Task: Search one way flight ticket for 1 adult, 5 children, 2 infants in seat and 1 infant on lap in first from Sheridan: Sheridan County Airport to Raleigh: Raleigh-durham International Airport on 8-5-2023. Stops: Non-stop only. Number of bags: 1 checked bag. Price is upto 97000. Outbound departure time preference is 4:30.
Action: Mouse moved to (333, 289)
Screenshot: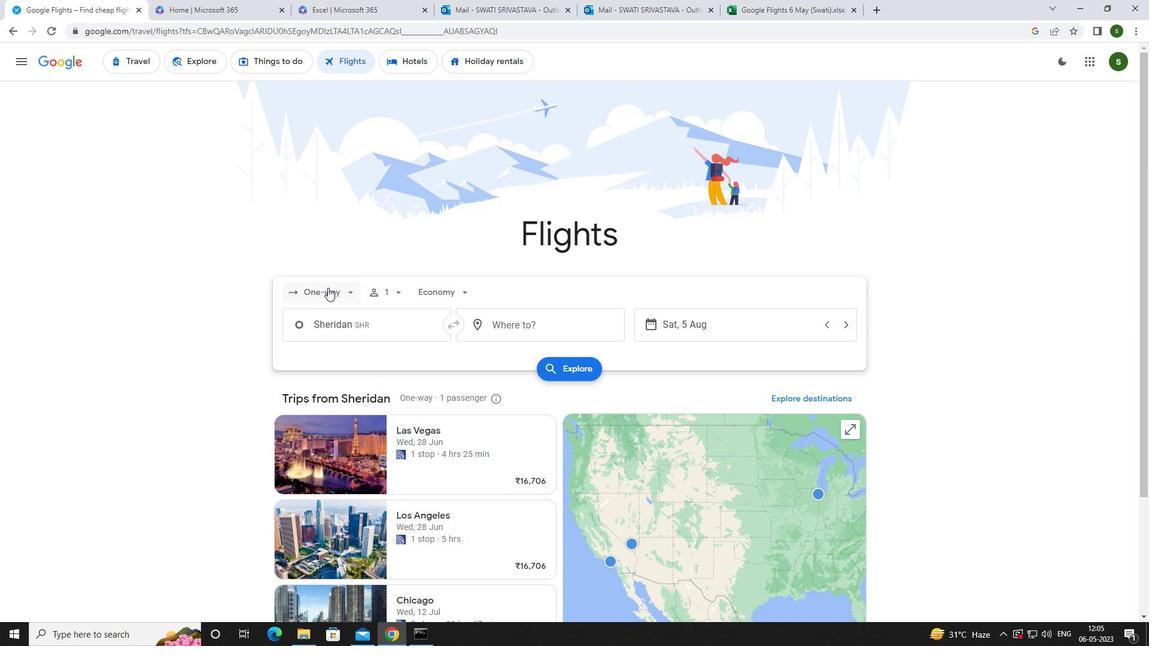
Action: Mouse pressed left at (333, 289)
Screenshot: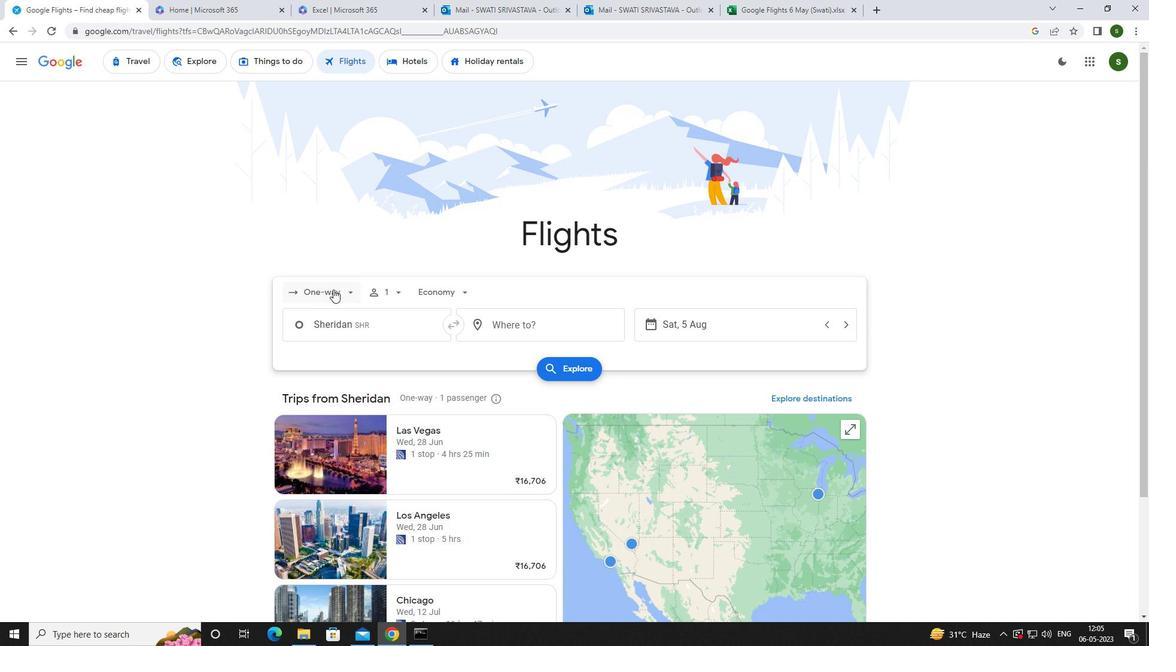 
Action: Mouse moved to (345, 340)
Screenshot: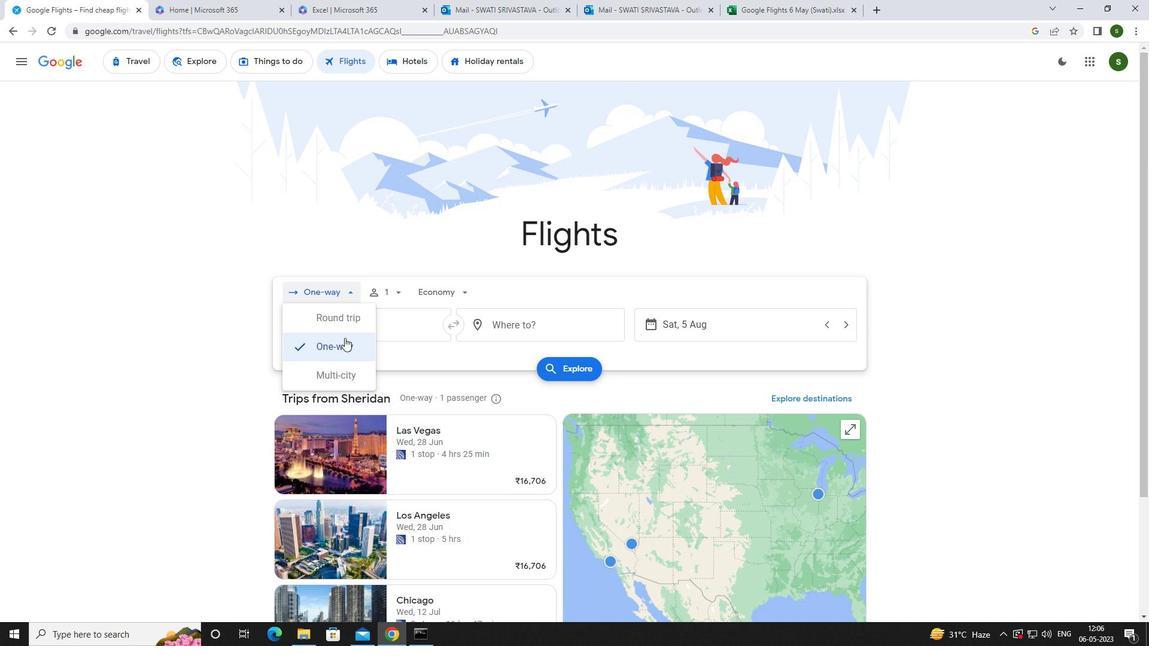 
Action: Mouse pressed left at (345, 340)
Screenshot: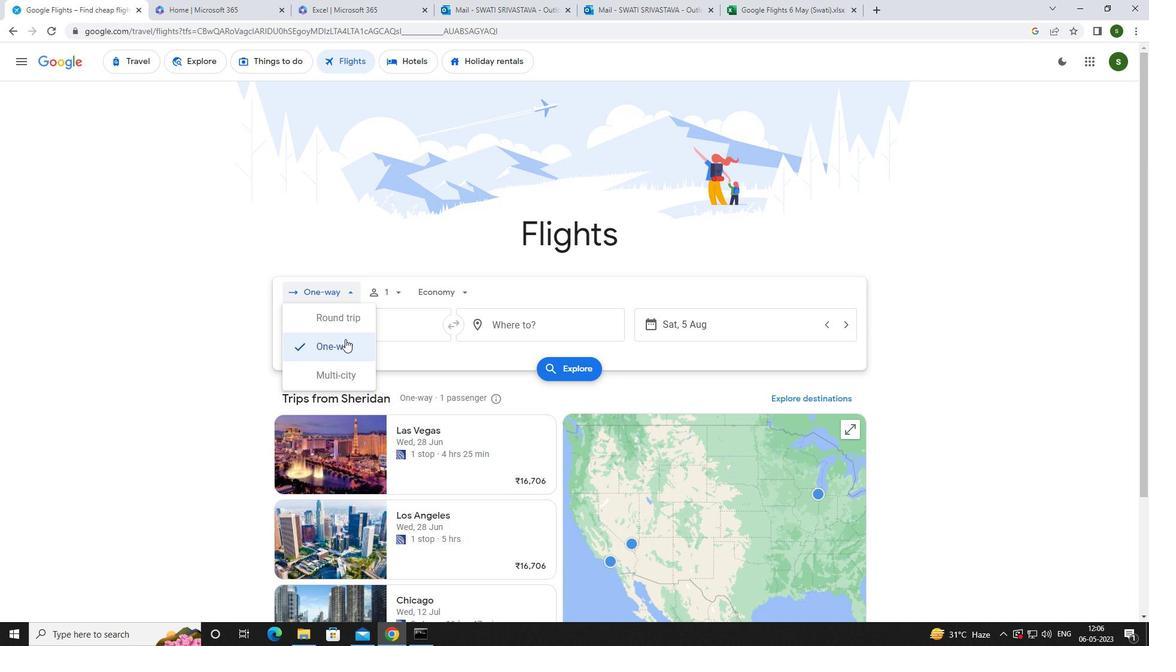 
Action: Mouse moved to (389, 291)
Screenshot: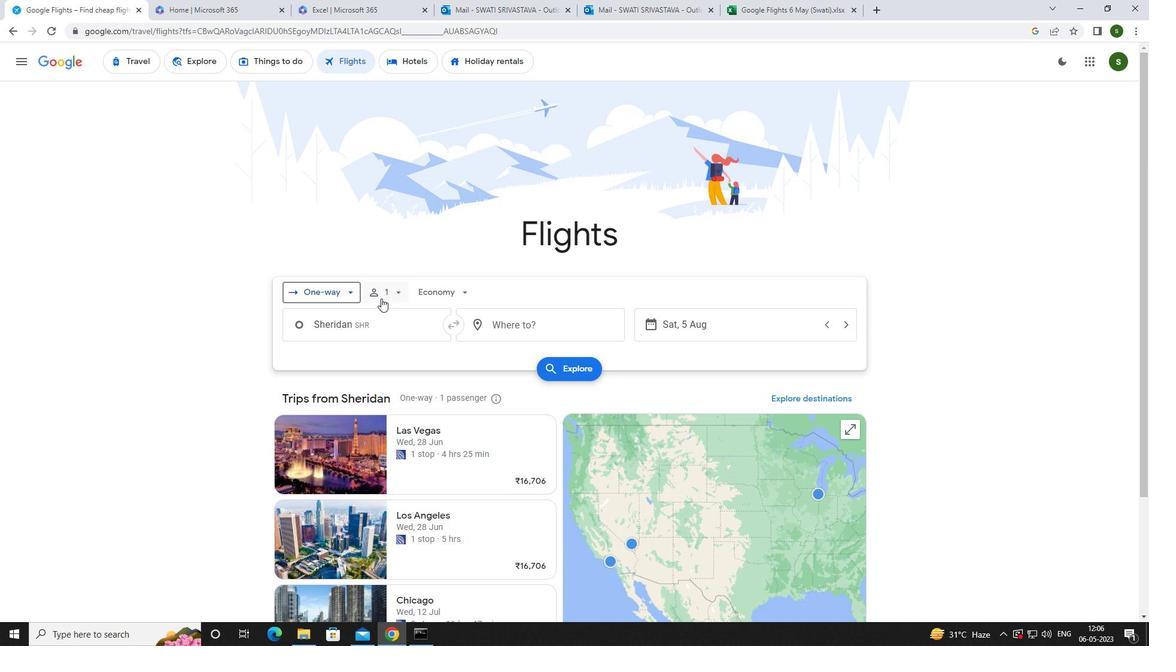 
Action: Mouse pressed left at (389, 291)
Screenshot: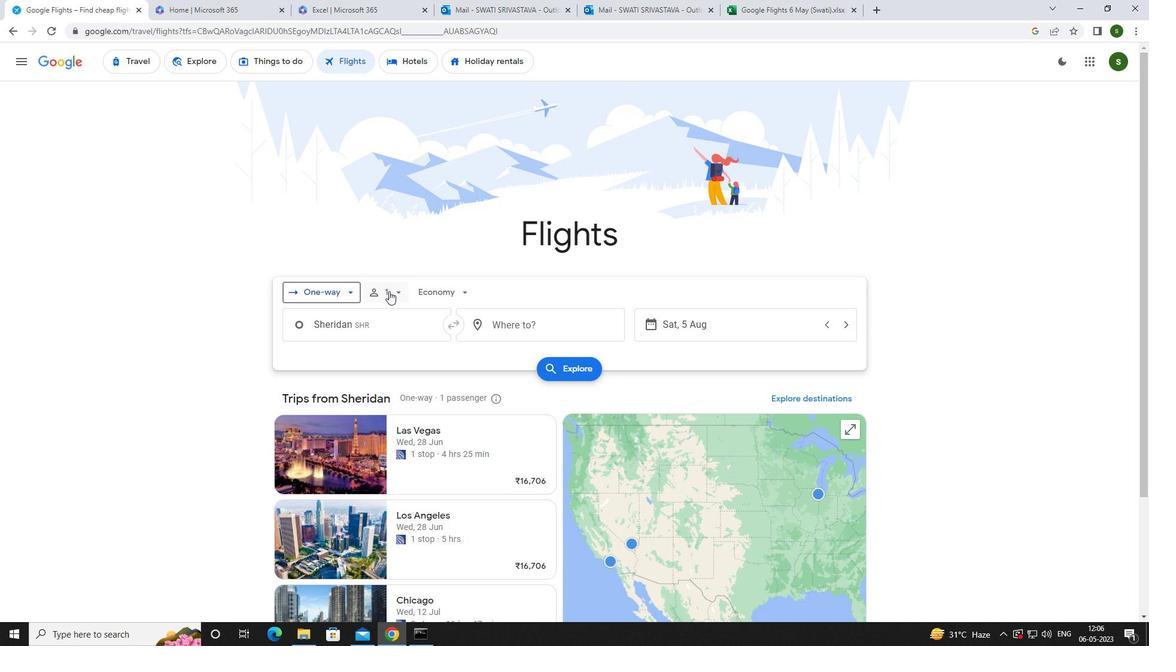 
Action: Mouse moved to (485, 355)
Screenshot: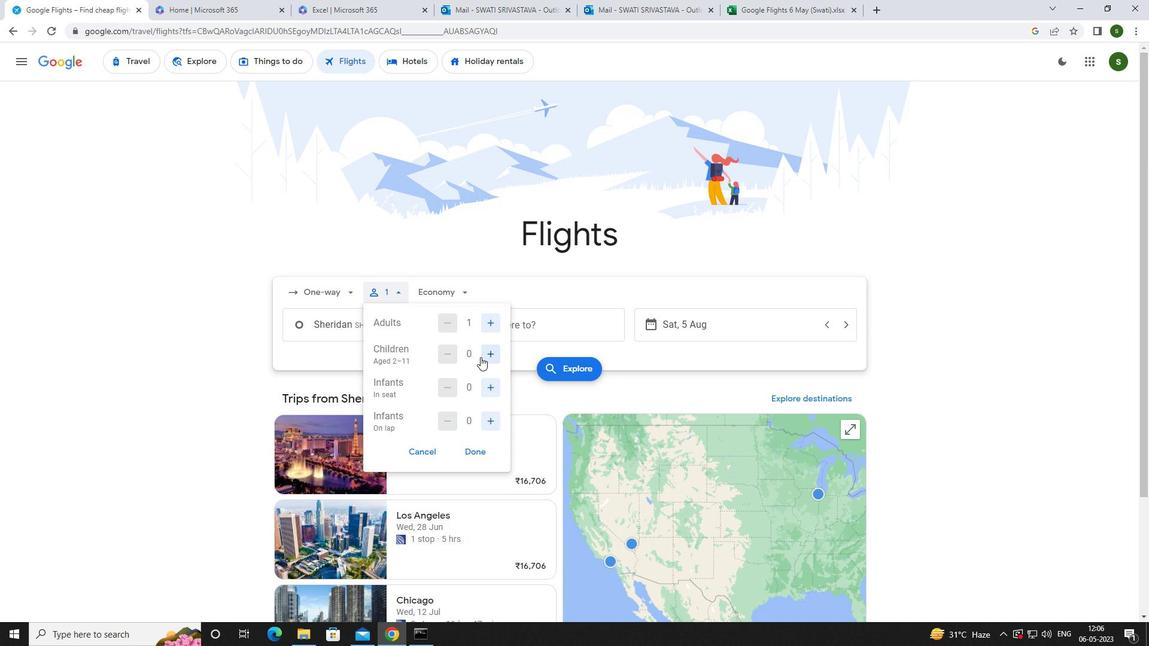 
Action: Mouse pressed left at (485, 355)
Screenshot: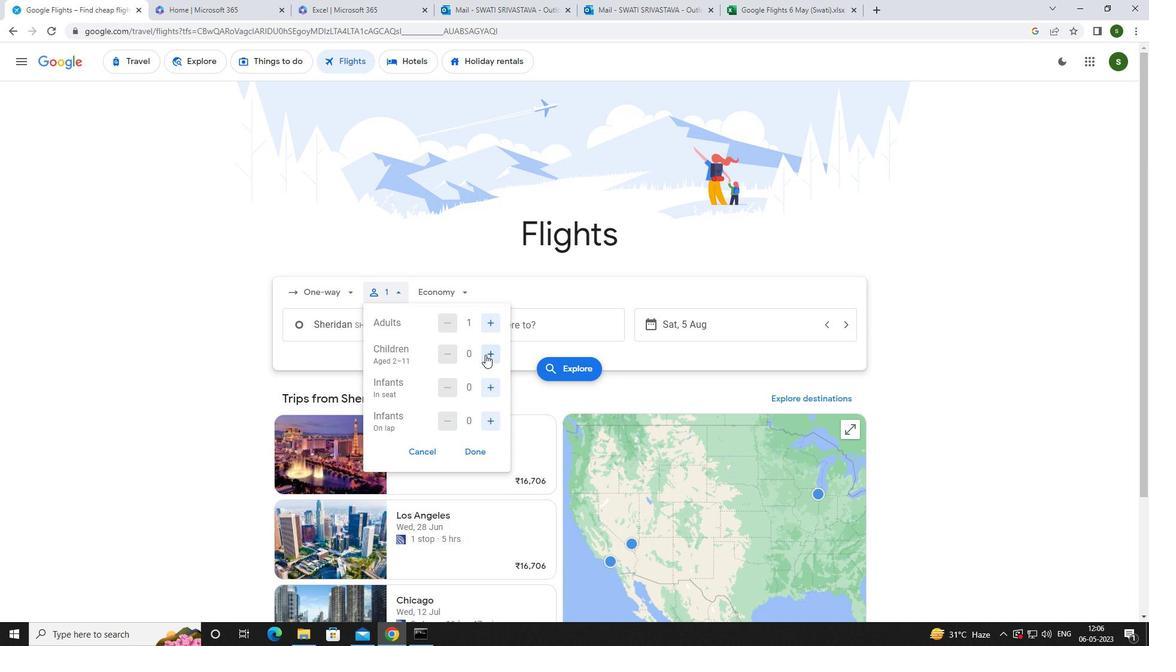 
Action: Mouse pressed left at (485, 355)
Screenshot: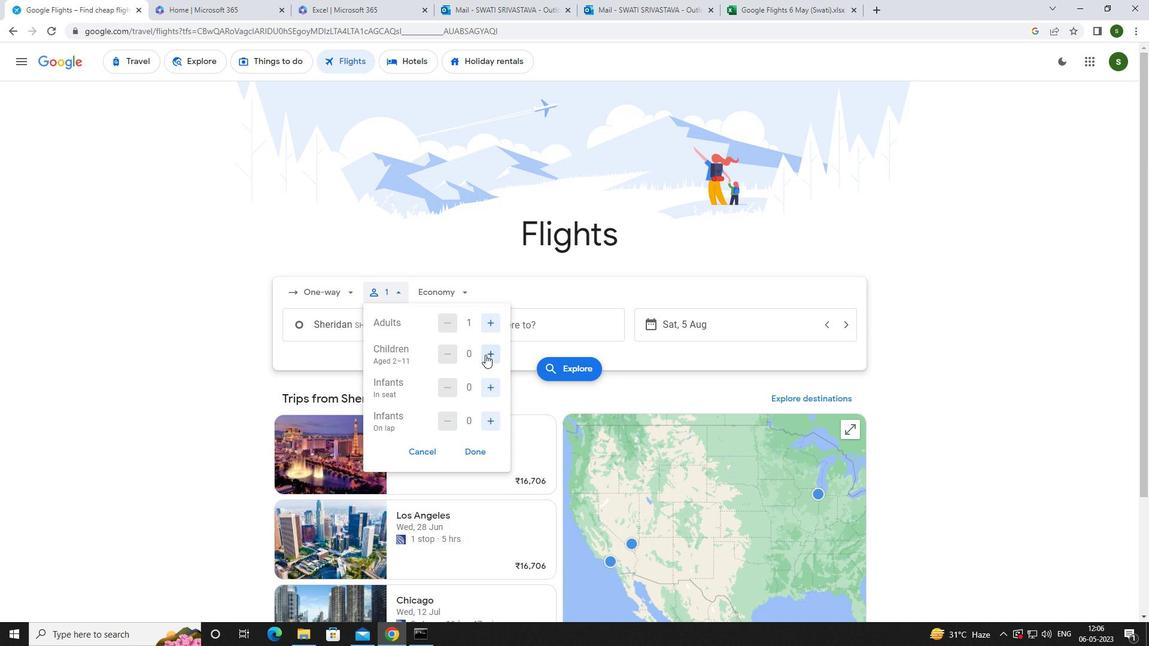 
Action: Mouse pressed left at (485, 355)
Screenshot: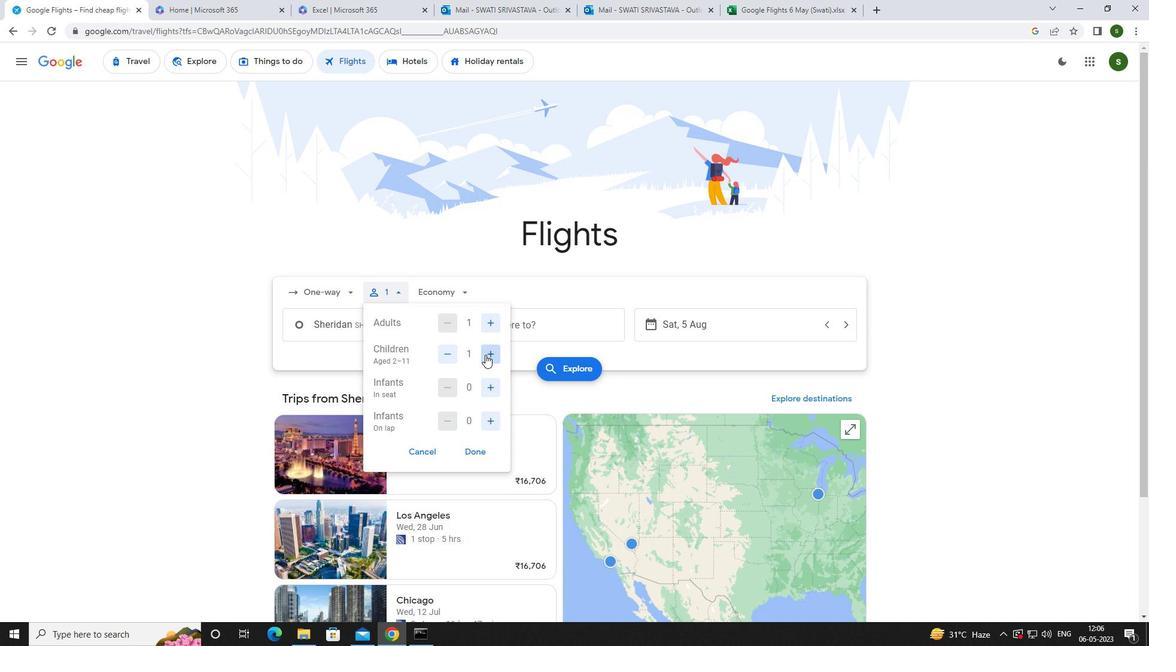 
Action: Mouse pressed left at (485, 355)
Screenshot: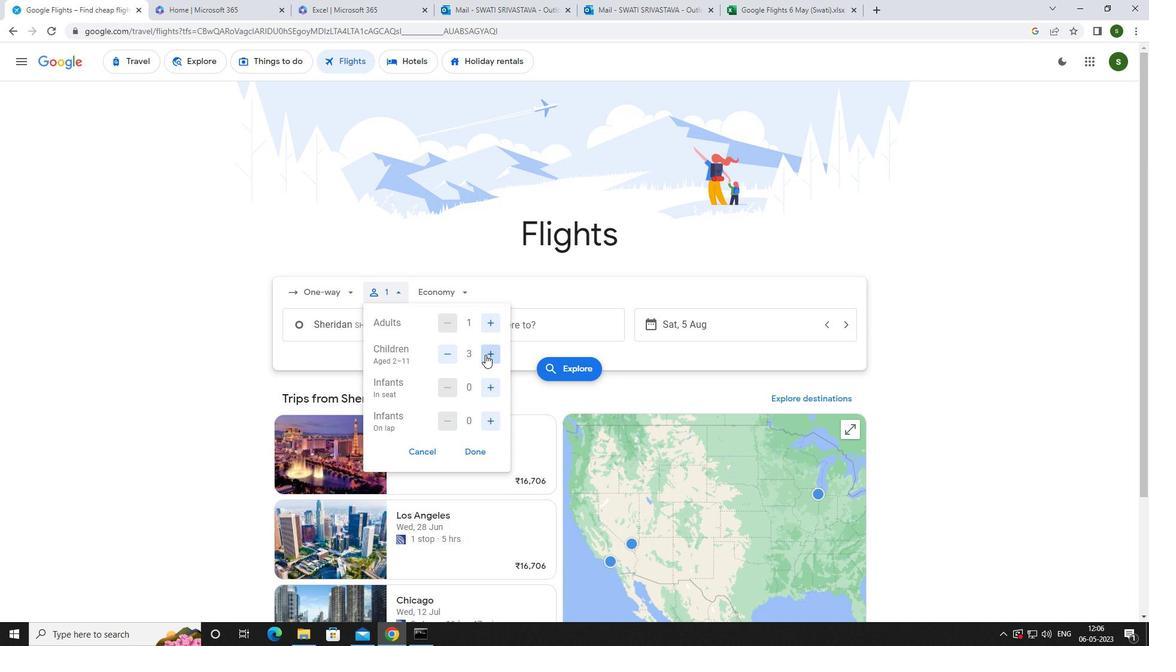
Action: Mouse pressed left at (485, 355)
Screenshot: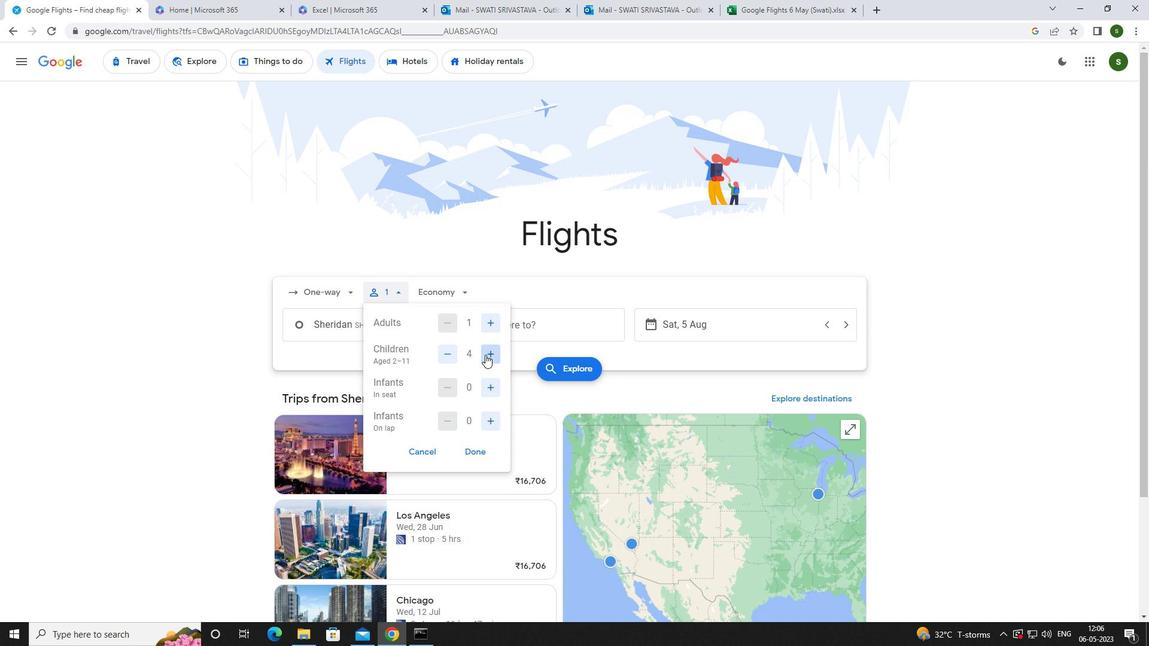 
Action: Mouse moved to (494, 386)
Screenshot: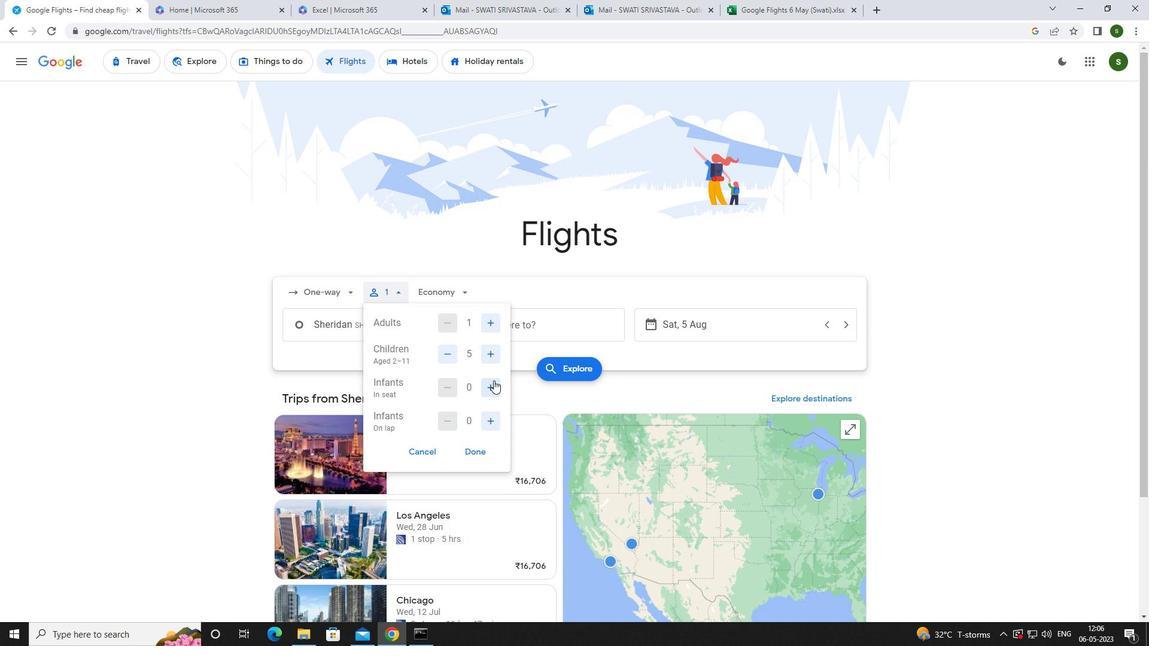 
Action: Mouse pressed left at (494, 386)
Screenshot: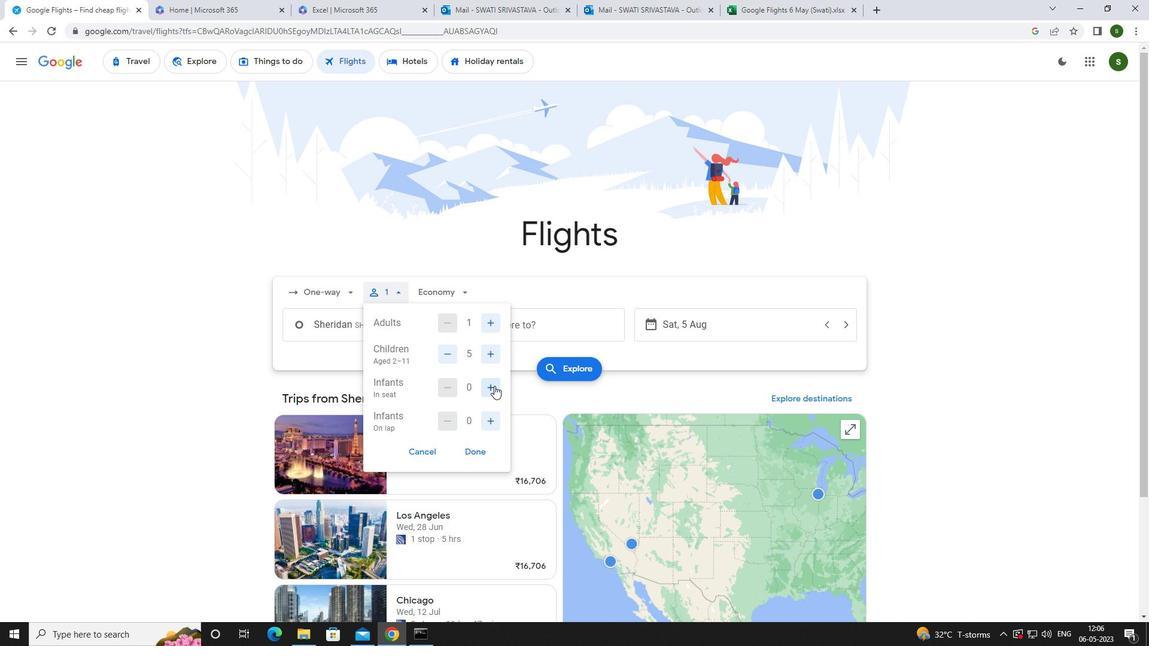 
Action: Mouse moved to (496, 410)
Screenshot: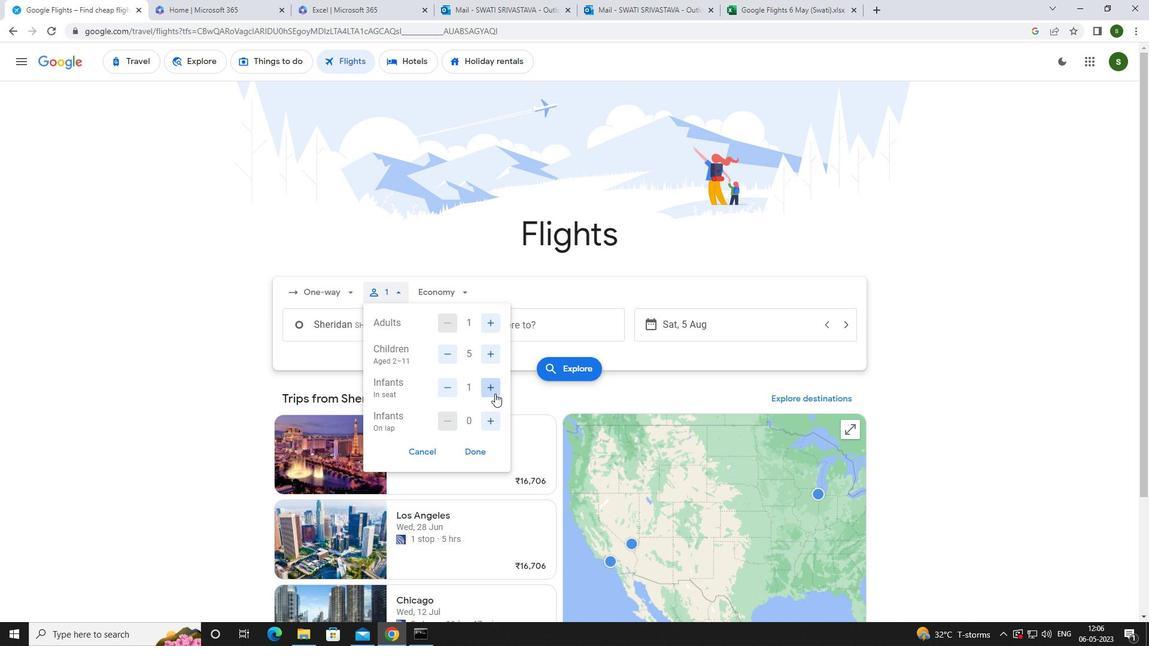 
Action: Mouse pressed left at (496, 410)
Screenshot: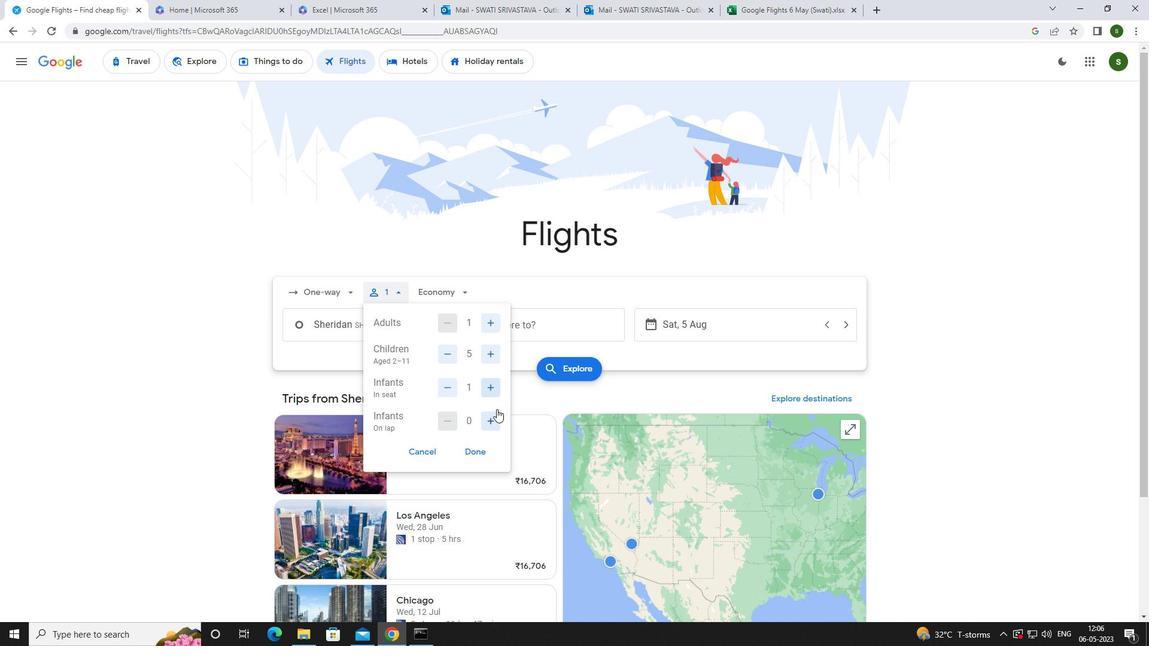 
Action: Mouse moved to (462, 290)
Screenshot: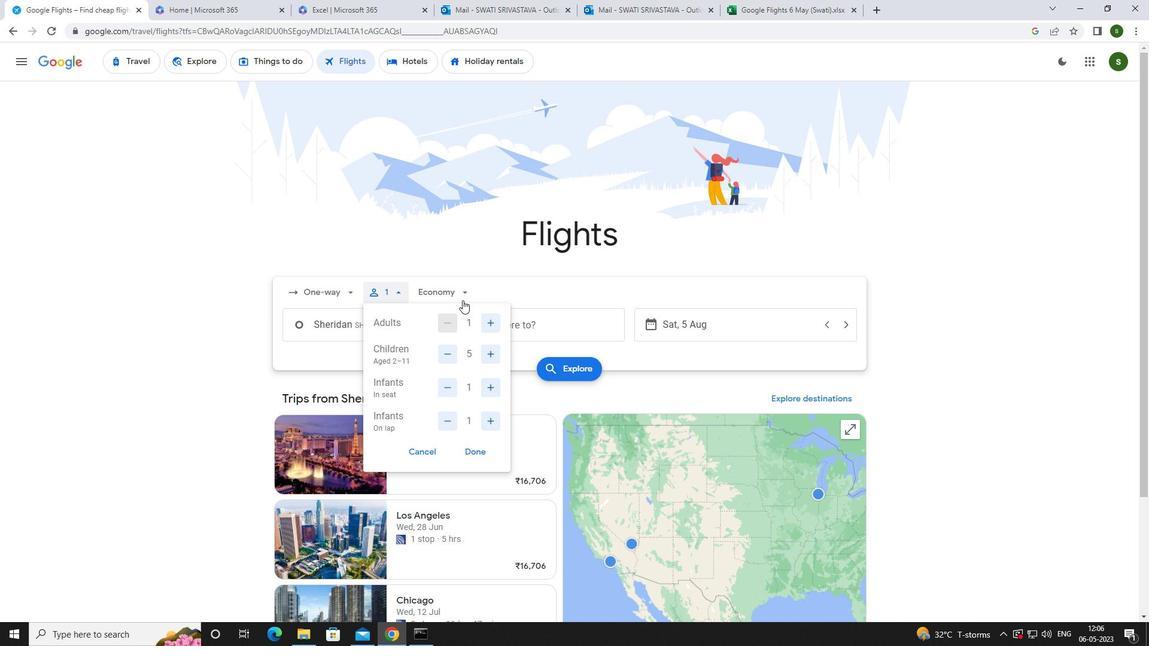 
Action: Mouse pressed left at (462, 290)
Screenshot: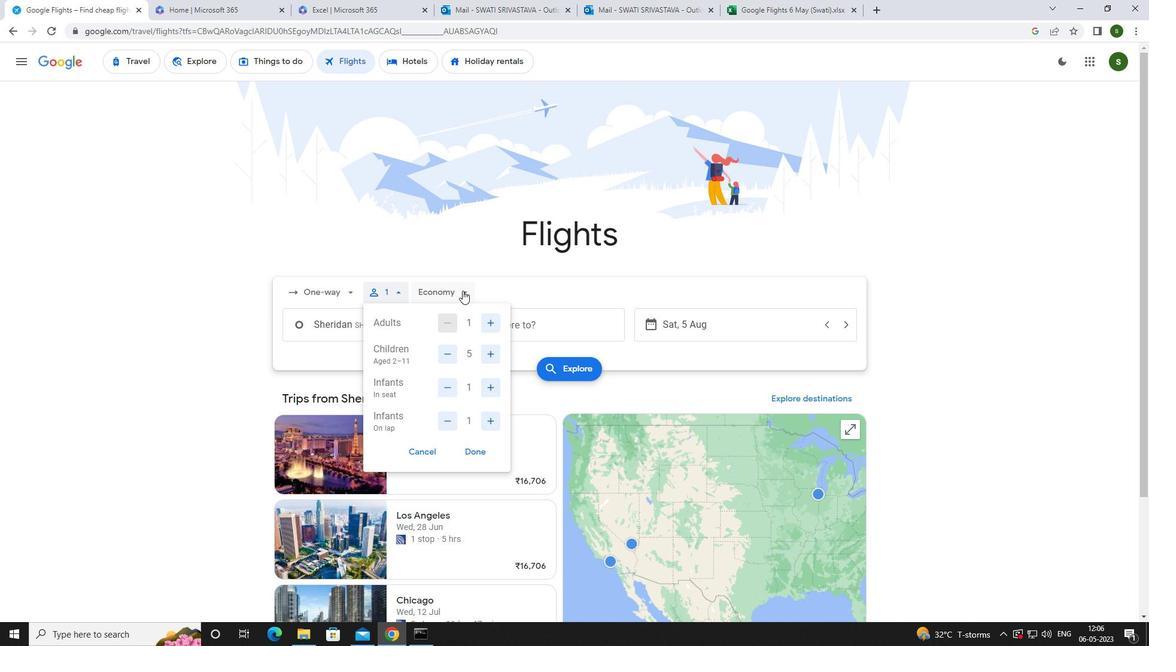 
Action: Mouse moved to (460, 402)
Screenshot: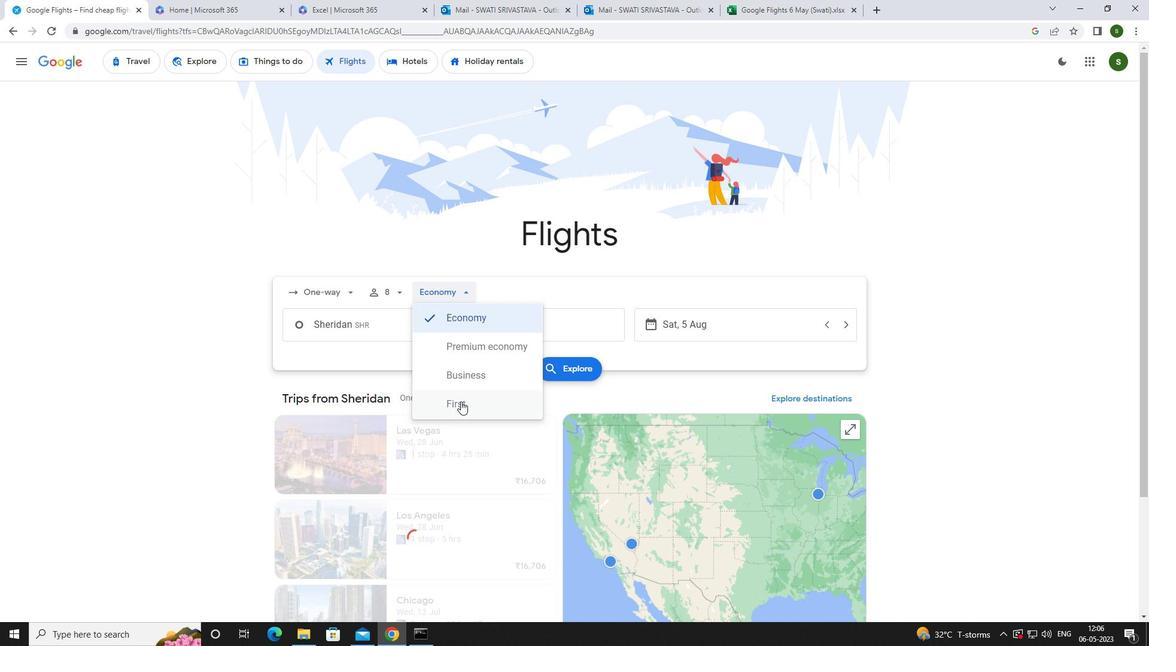 
Action: Mouse pressed left at (460, 402)
Screenshot: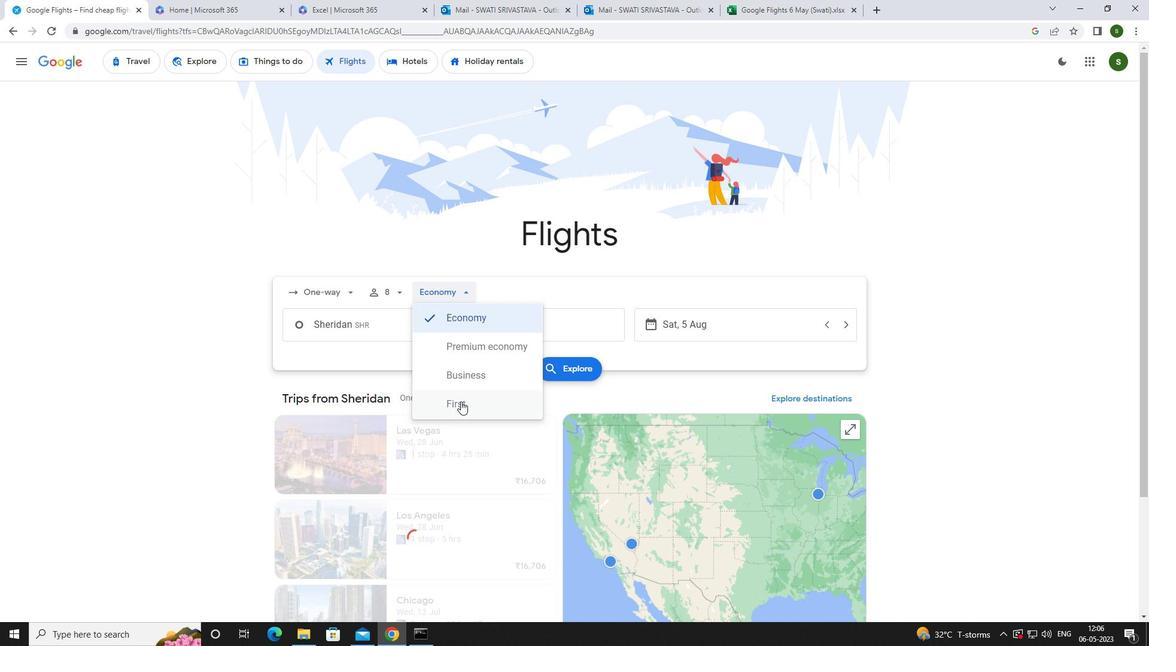 
Action: Mouse moved to (386, 326)
Screenshot: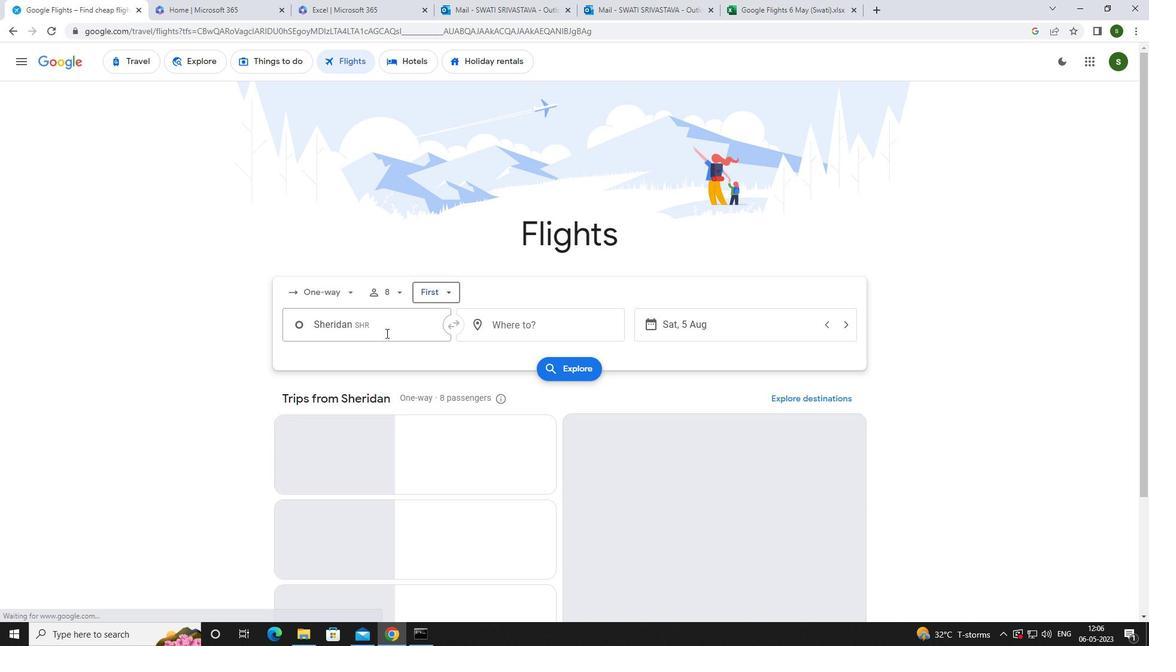 
Action: Mouse pressed left at (386, 326)
Screenshot: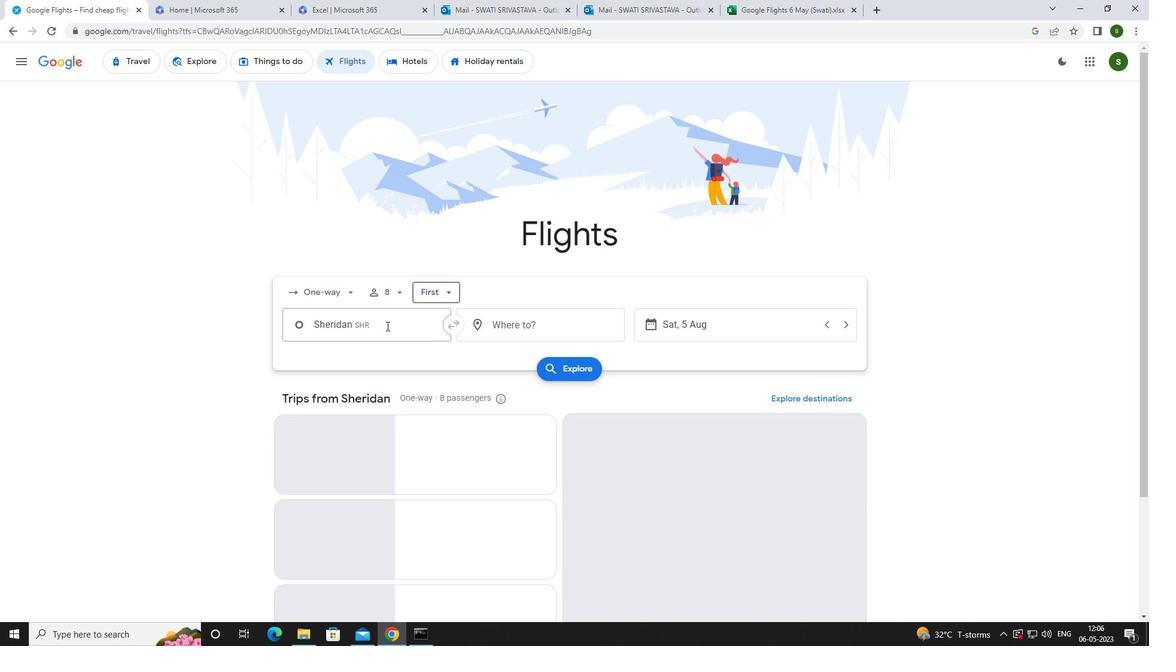 
Action: Key pressed <Key.caps_lock>s<Key.caps_lock>herida
Screenshot: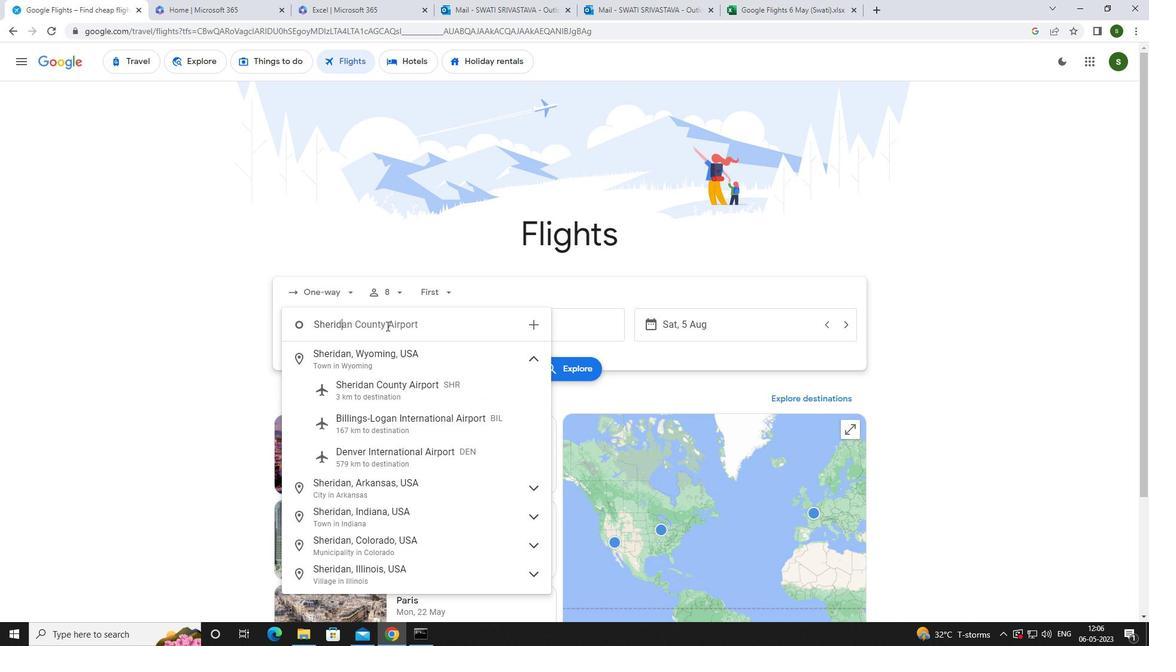 
Action: Mouse moved to (398, 386)
Screenshot: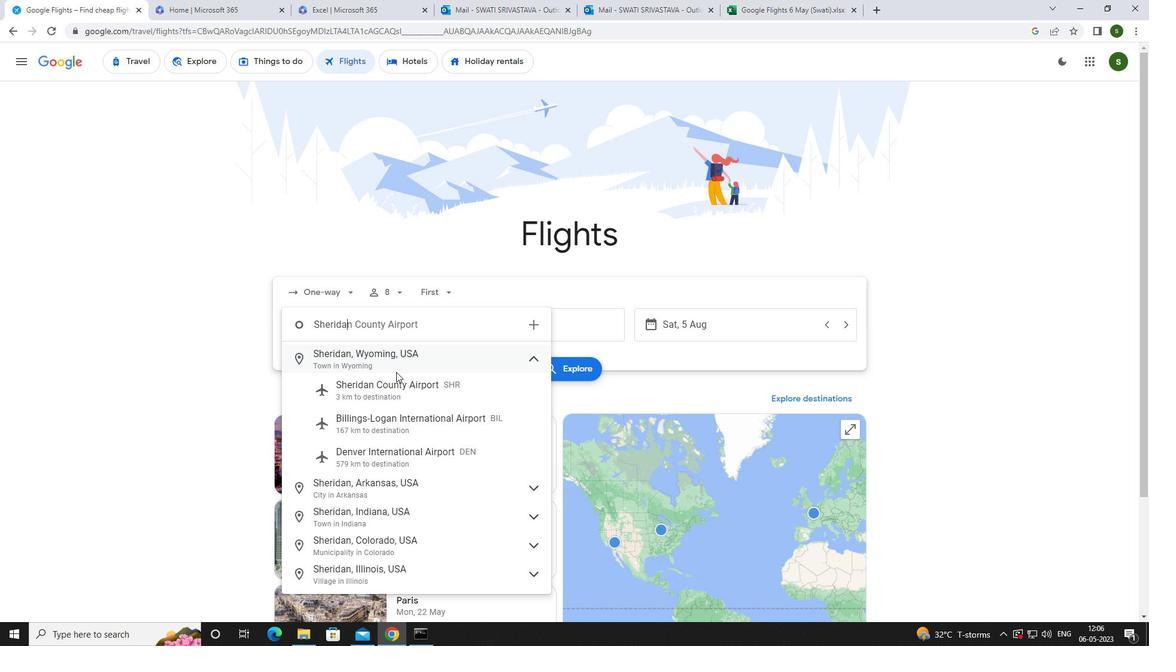
Action: Mouse pressed left at (398, 386)
Screenshot: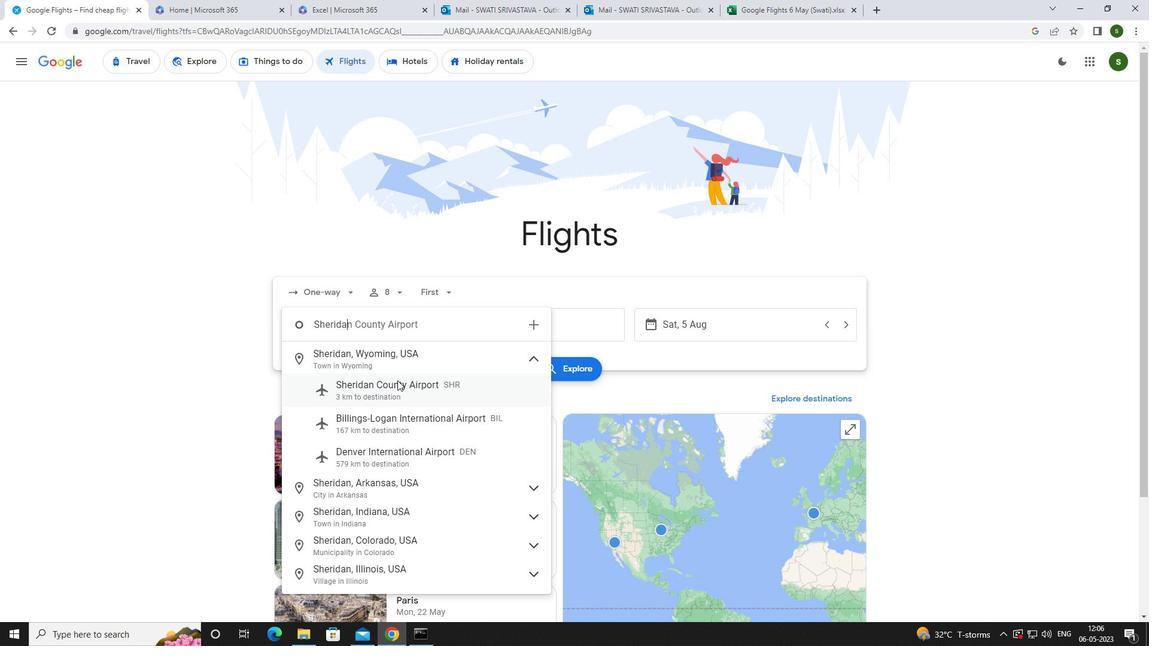 
Action: Mouse moved to (544, 316)
Screenshot: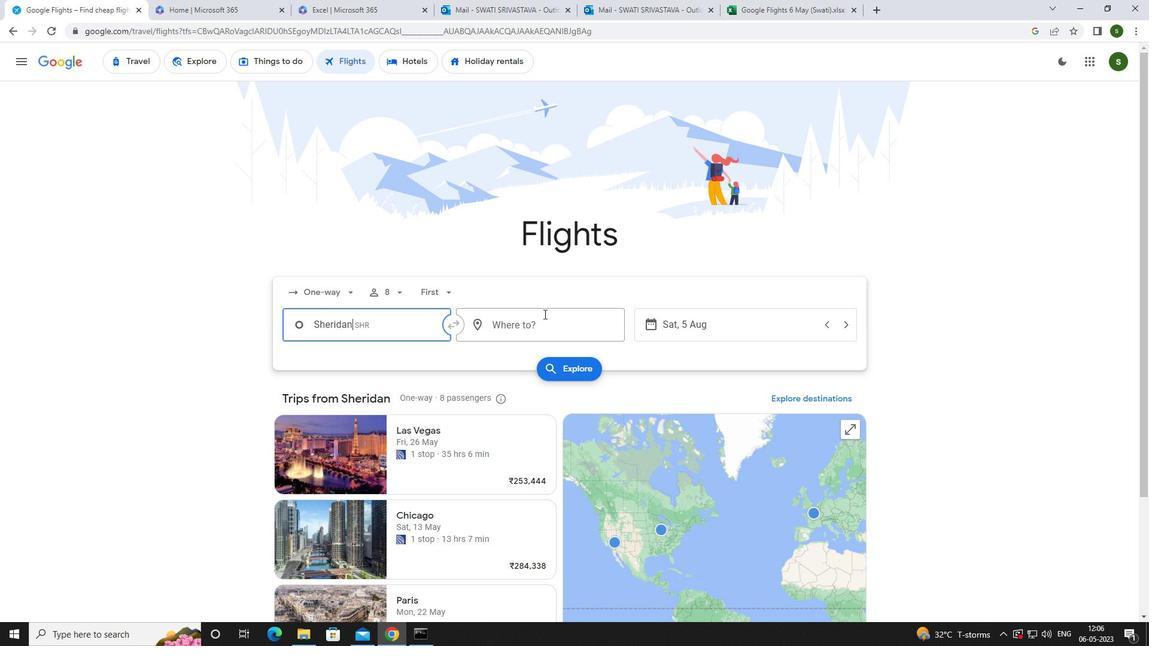 
Action: Mouse pressed left at (544, 316)
Screenshot: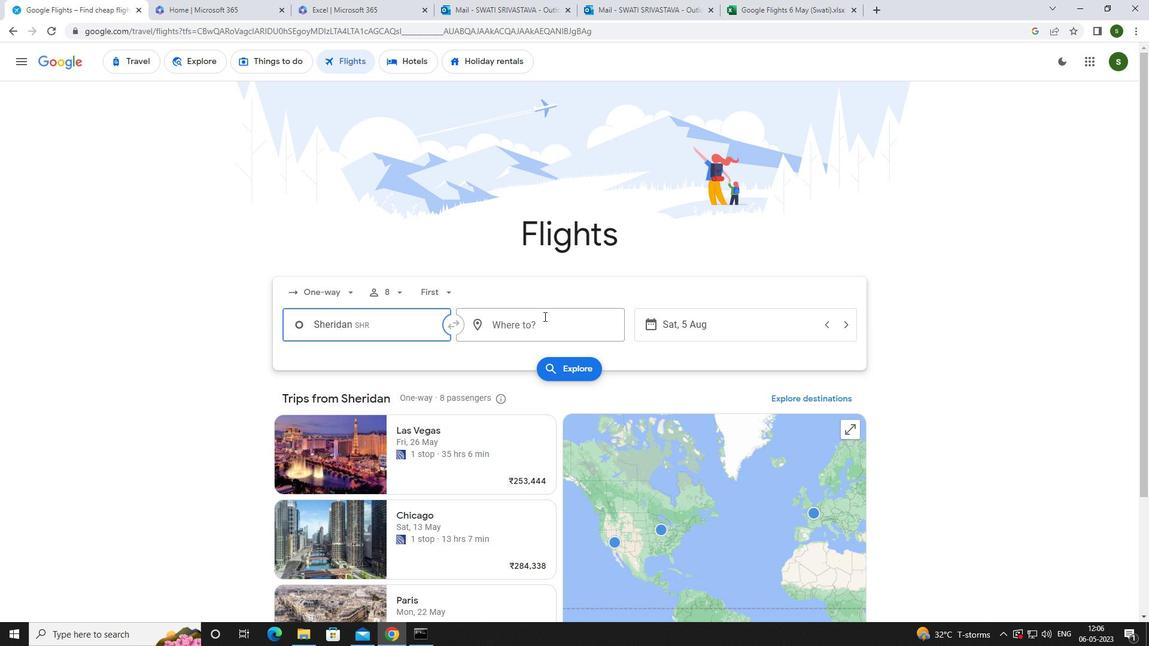 
Action: Key pressed <Key.caps_lock>r<Key.caps_lock>aleig
Screenshot: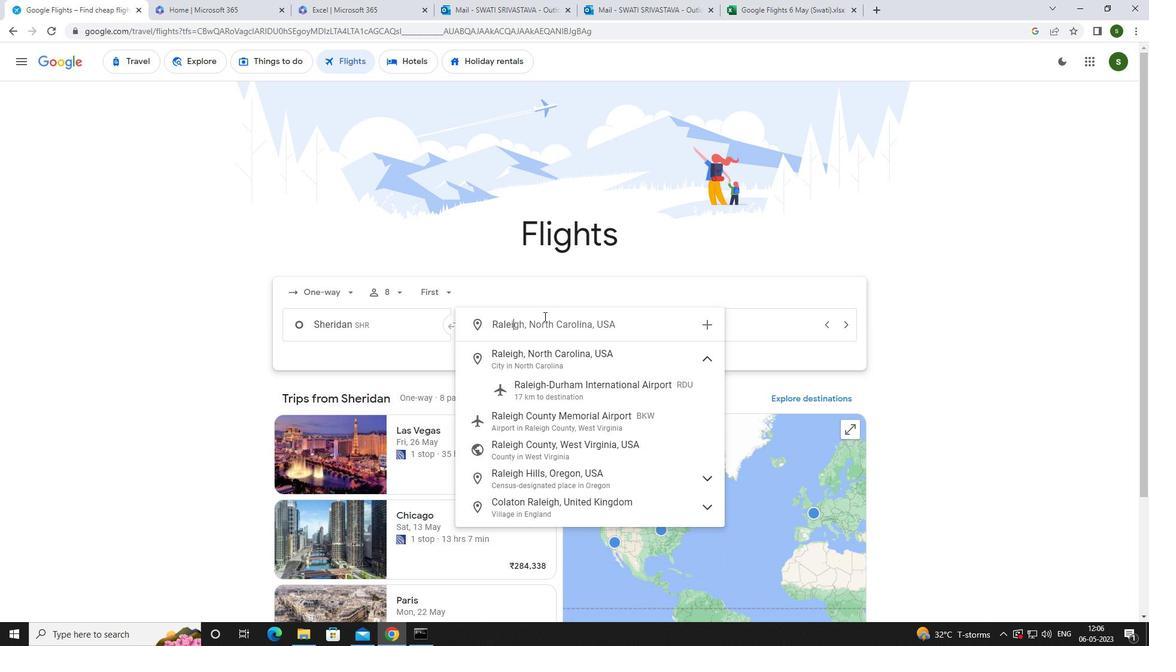 
Action: Mouse moved to (554, 384)
Screenshot: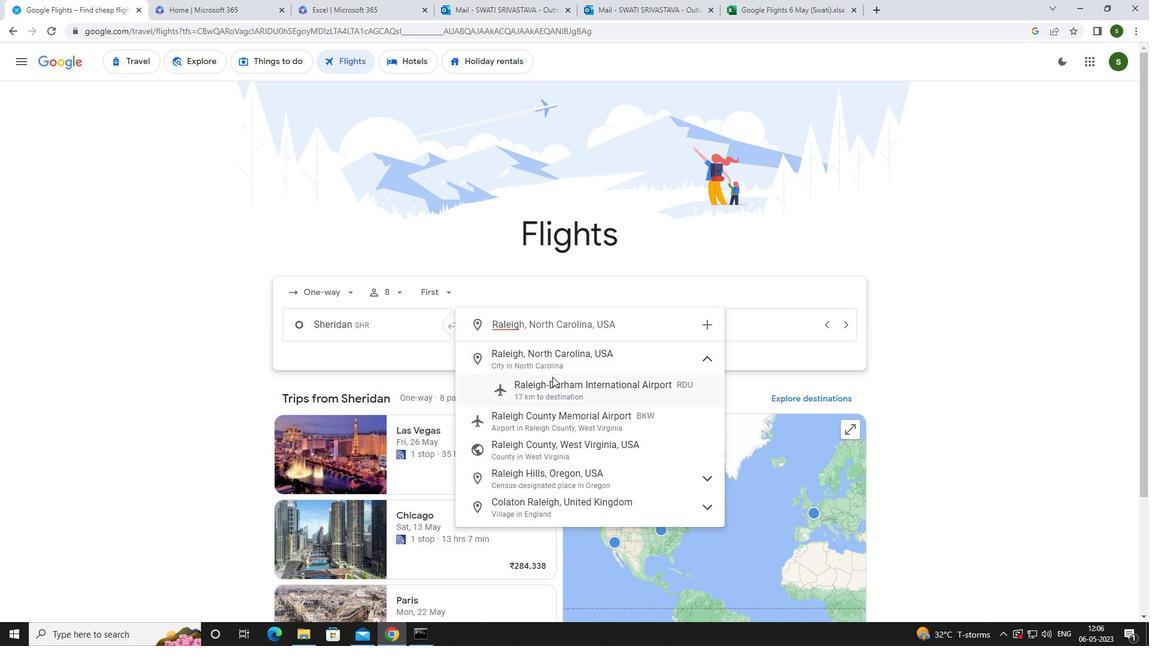 
Action: Mouse pressed left at (554, 384)
Screenshot: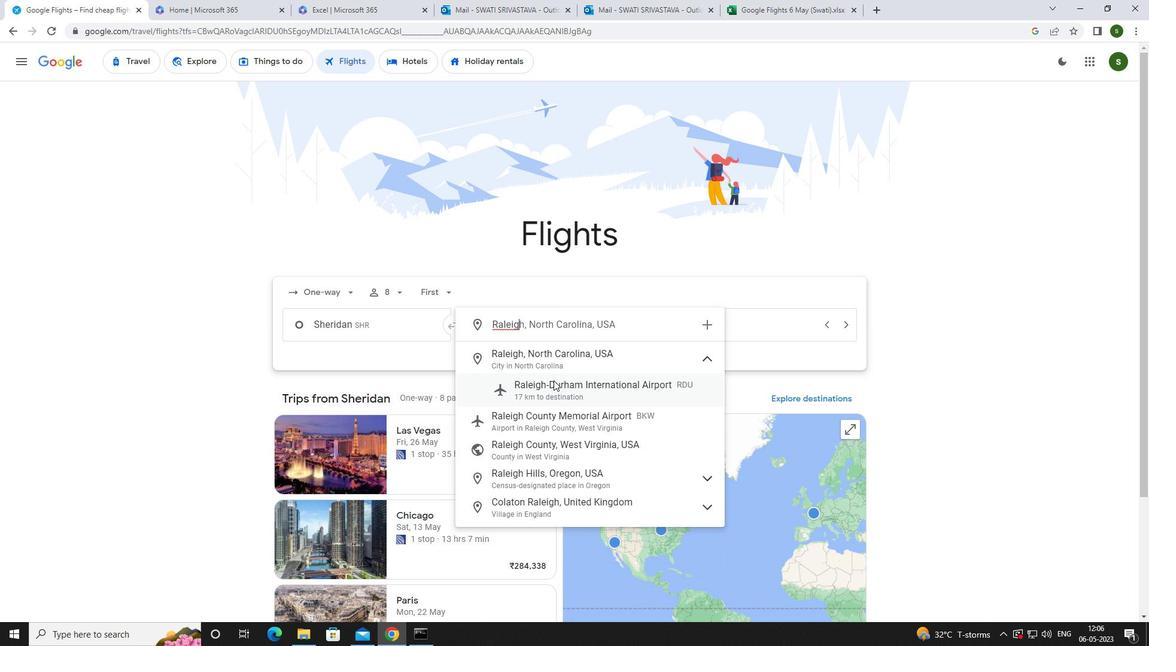 
Action: Mouse moved to (694, 325)
Screenshot: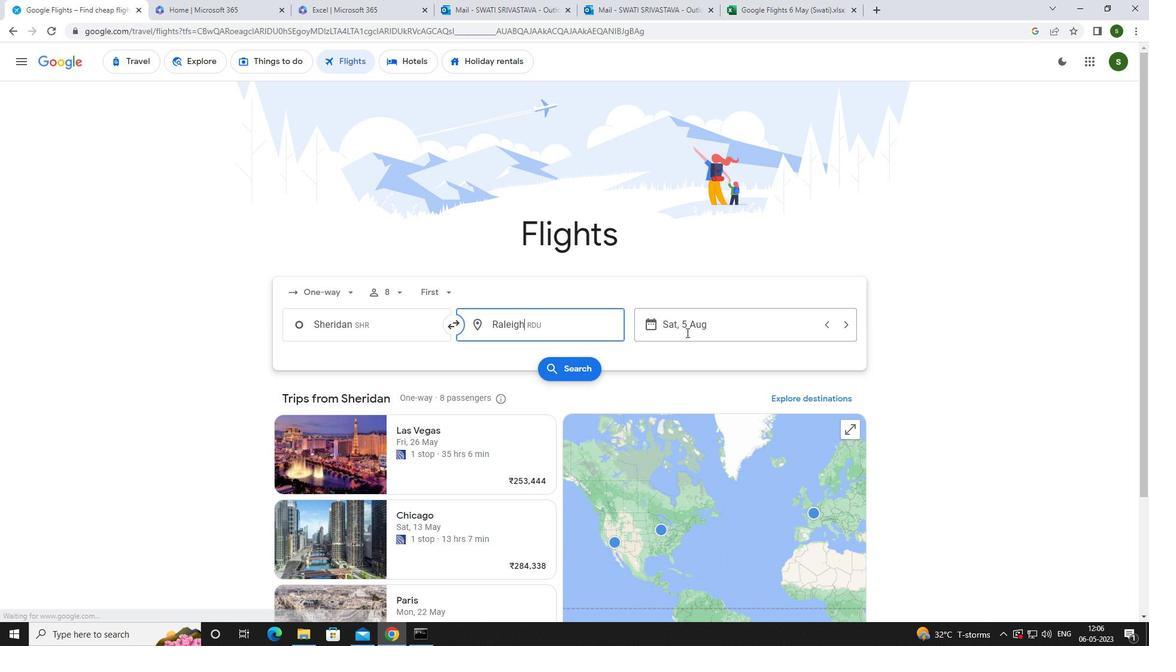 
Action: Mouse pressed left at (694, 325)
Screenshot: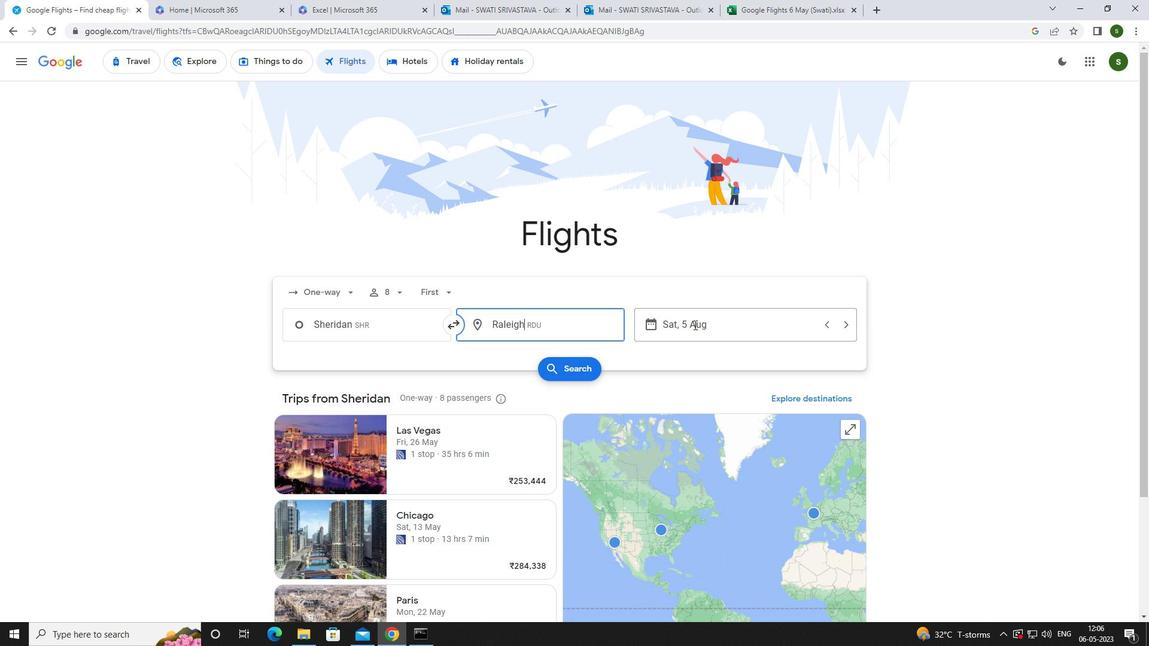 
Action: Mouse moved to (610, 402)
Screenshot: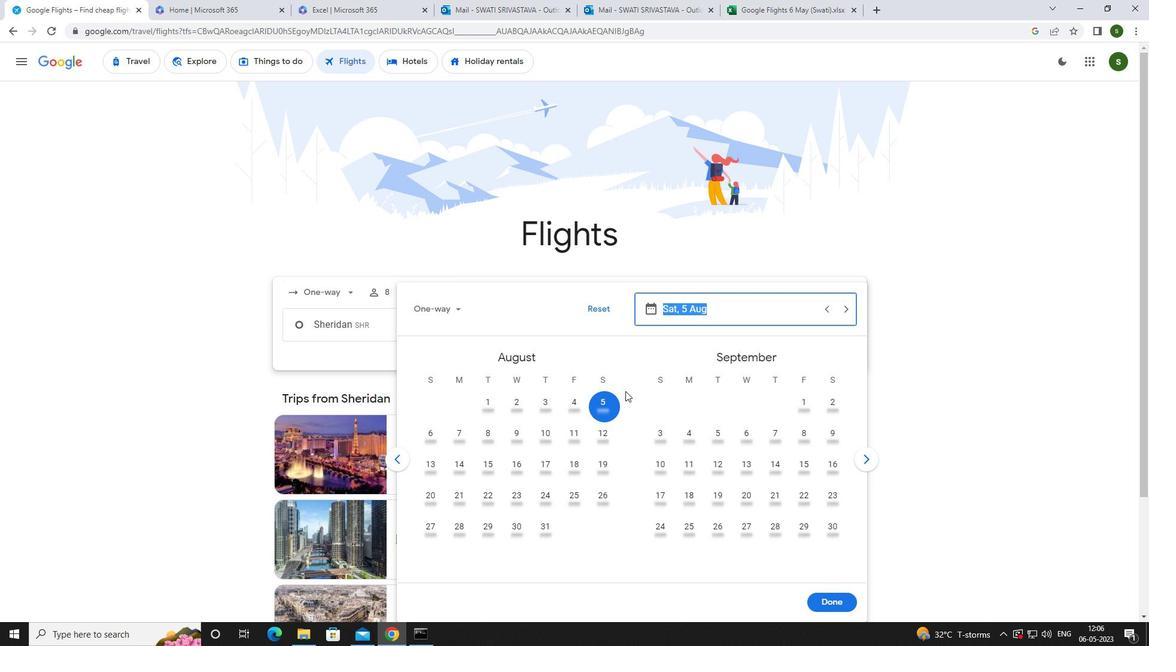 
Action: Mouse pressed left at (610, 402)
Screenshot: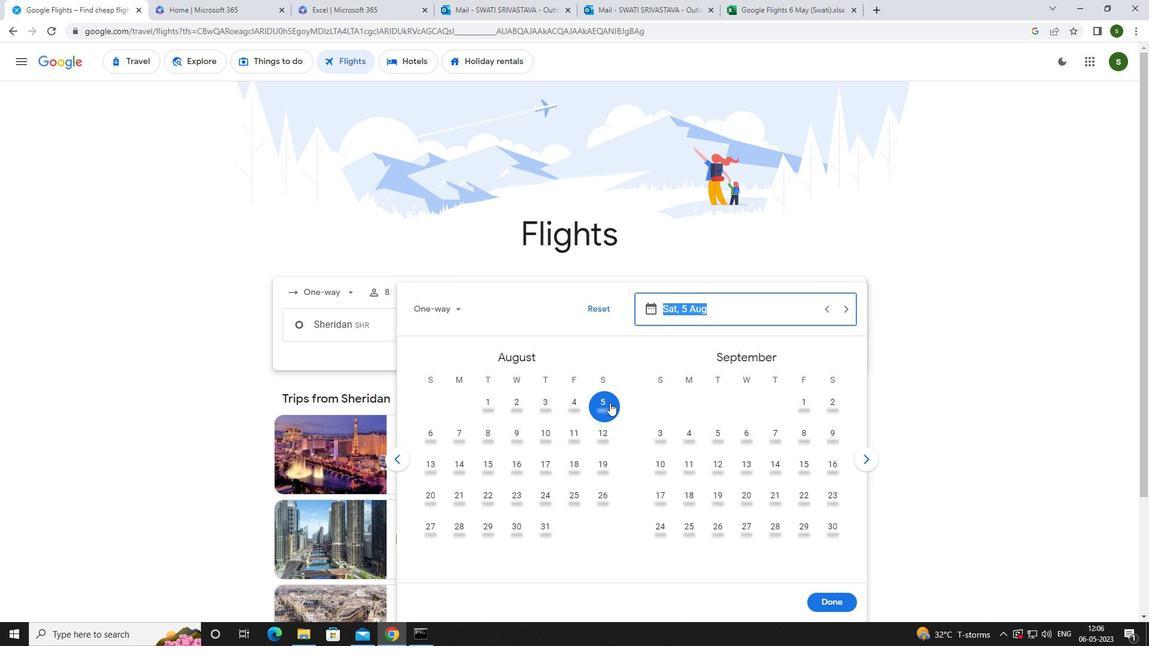 
Action: Mouse moved to (830, 605)
Screenshot: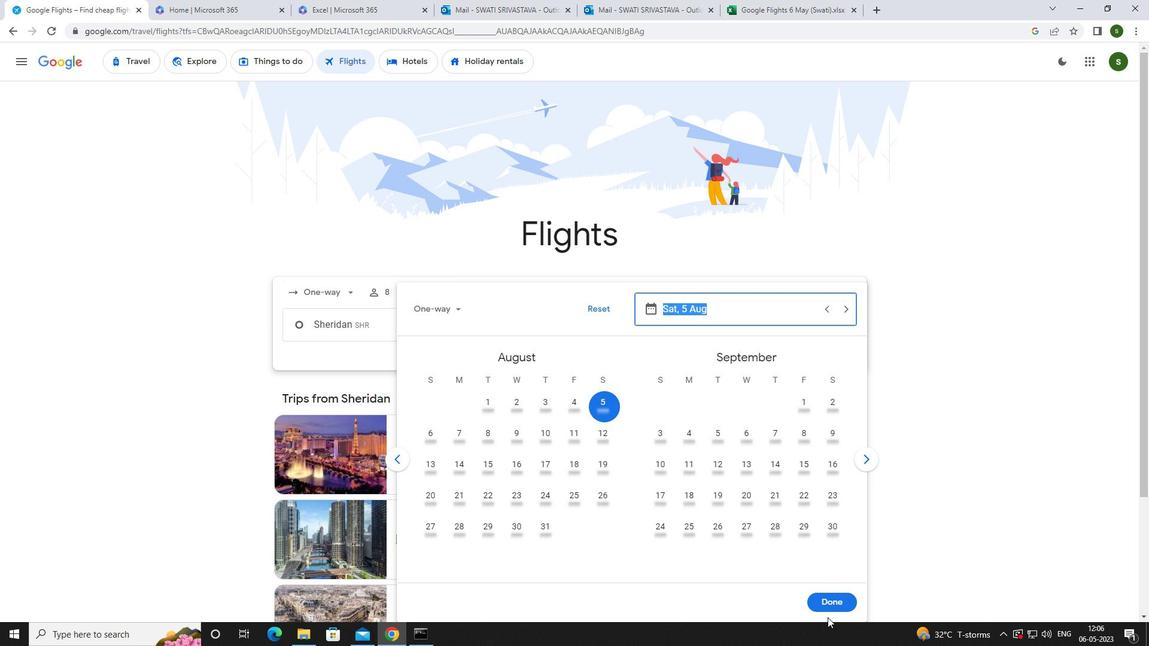
Action: Mouse pressed left at (830, 605)
Screenshot: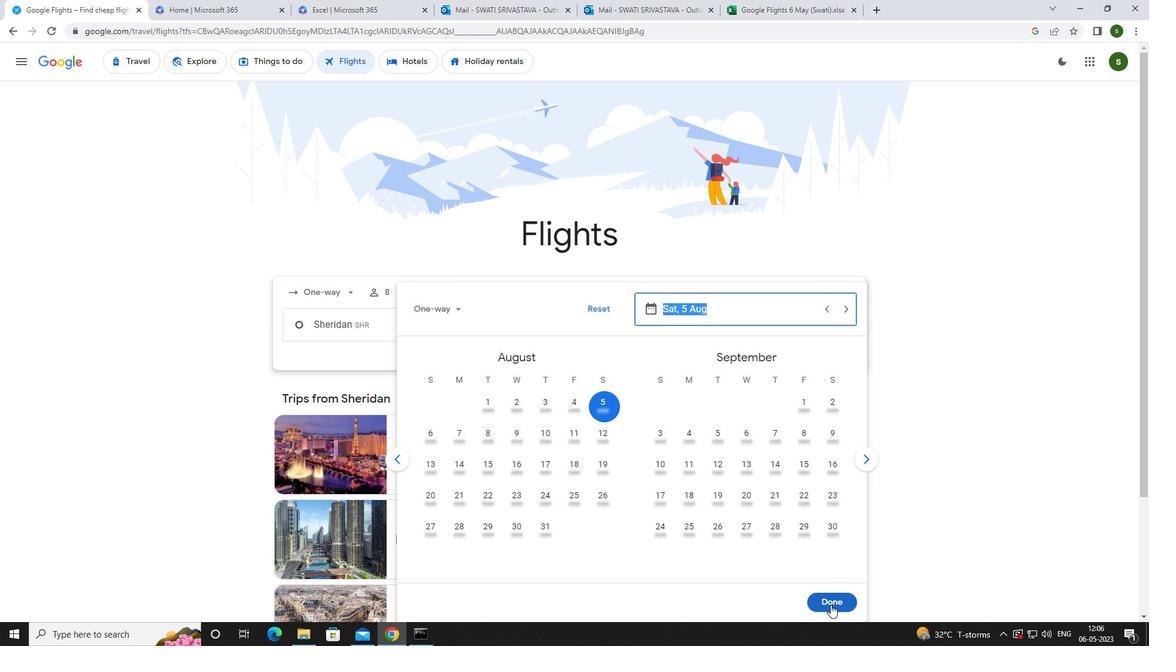 
Action: Mouse moved to (580, 368)
Screenshot: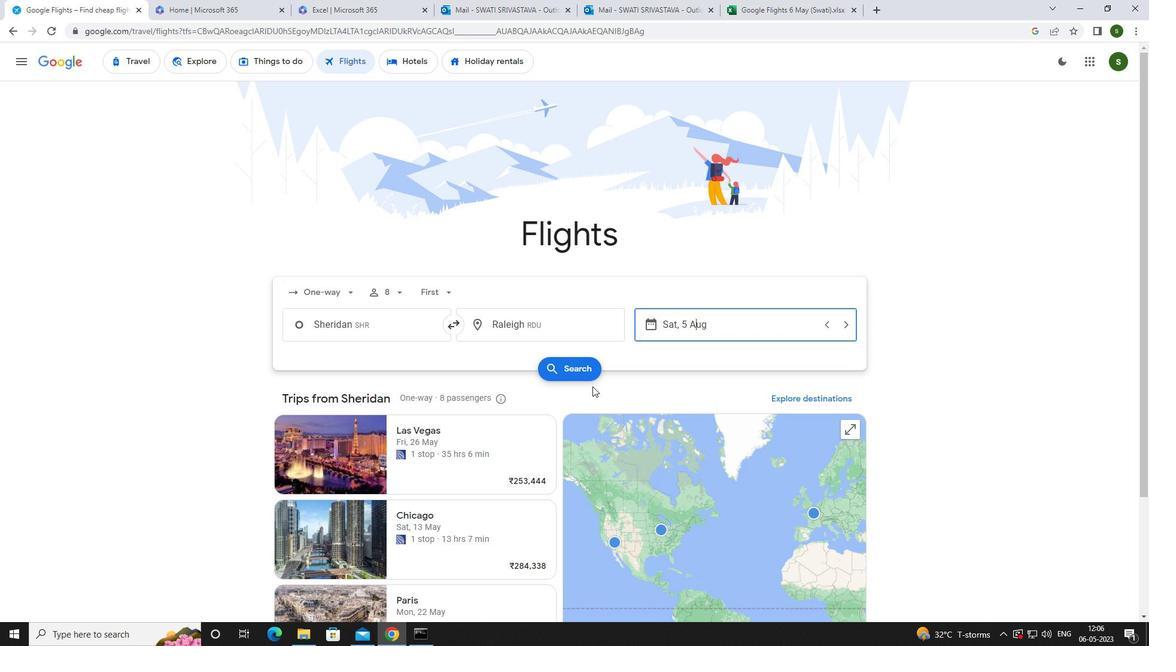 
Action: Mouse pressed left at (580, 368)
Screenshot: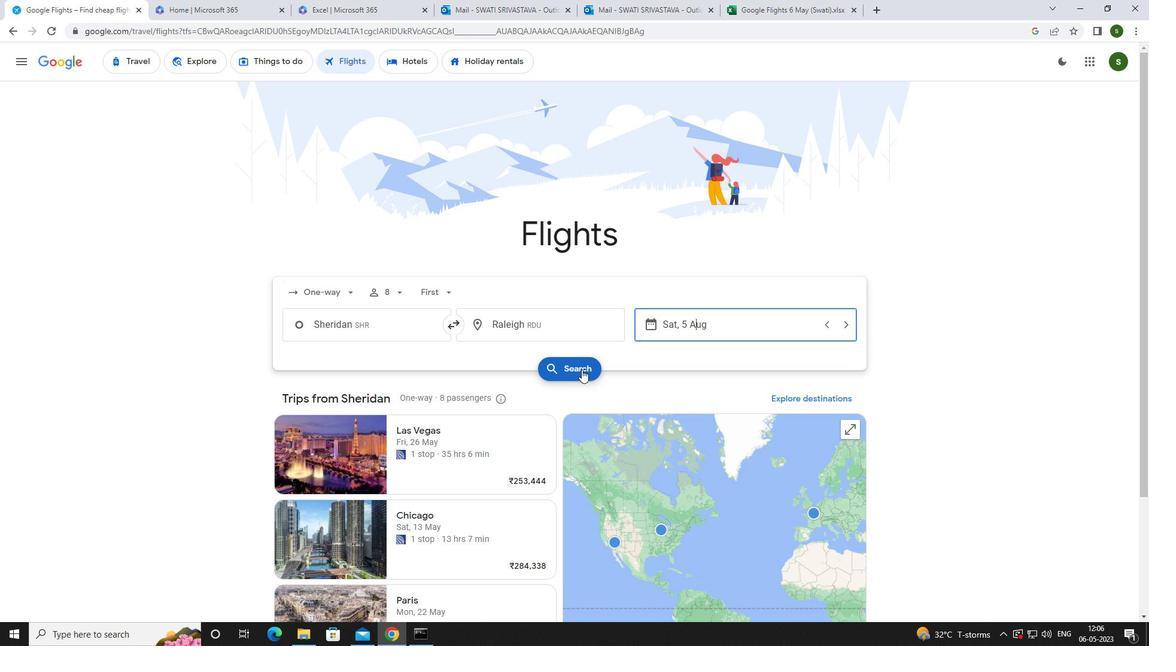 
Action: Mouse moved to (290, 170)
Screenshot: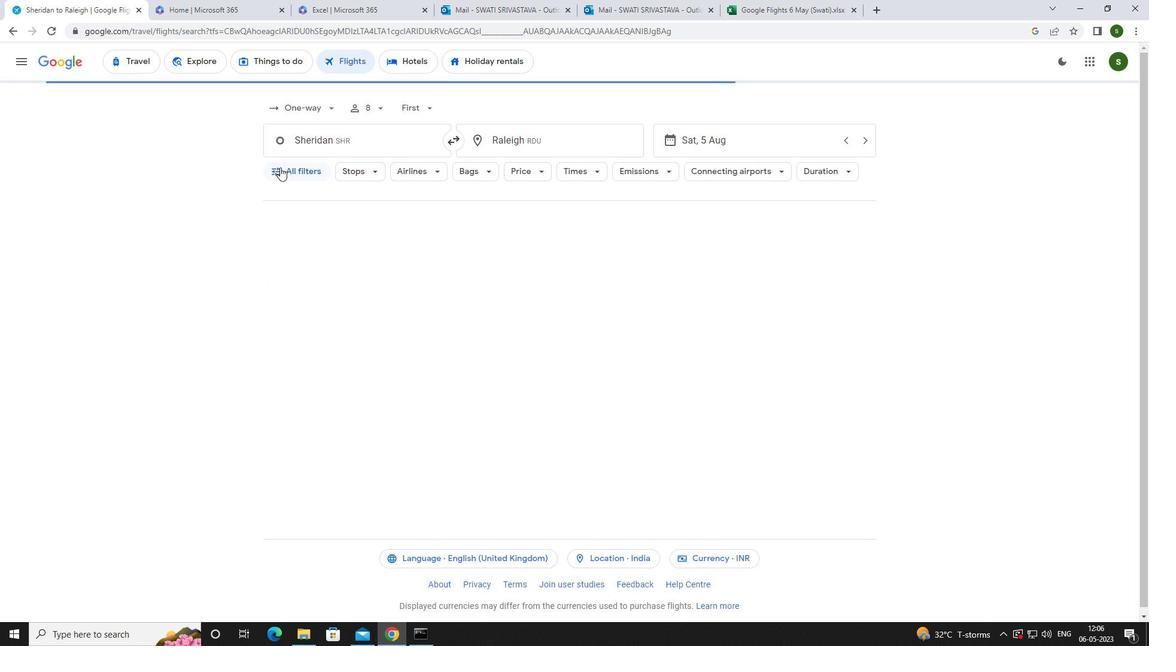 
Action: Mouse pressed left at (290, 170)
Screenshot: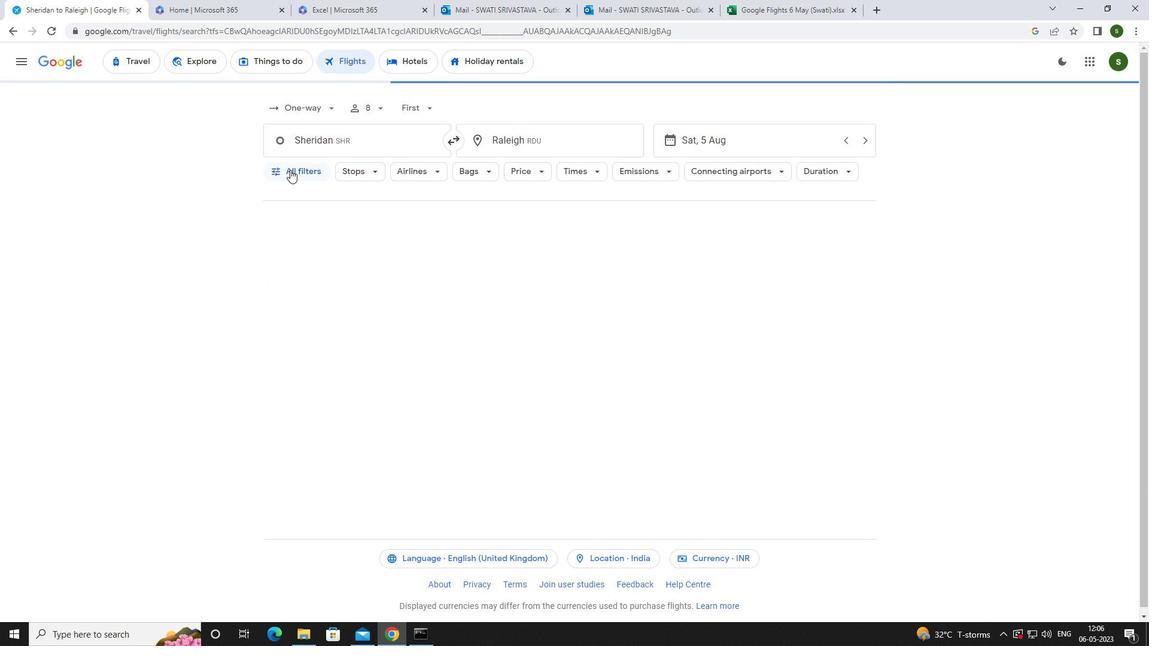 
Action: Mouse moved to (337, 290)
Screenshot: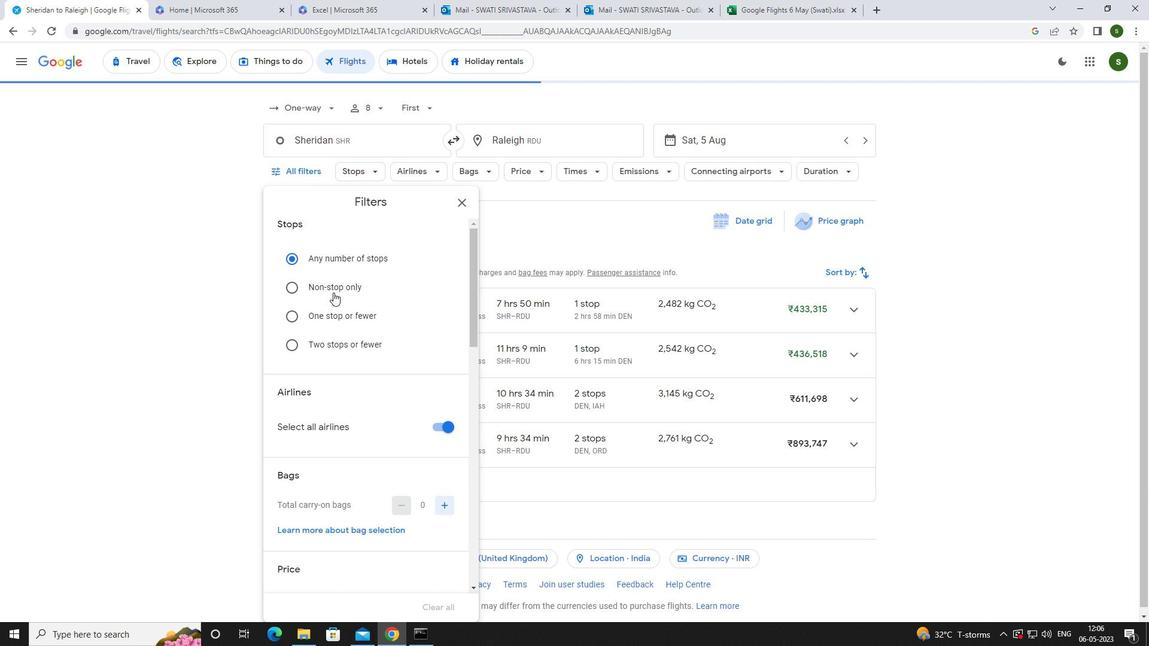 
Action: Mouse pressed left at (337, 290)
Screenshot: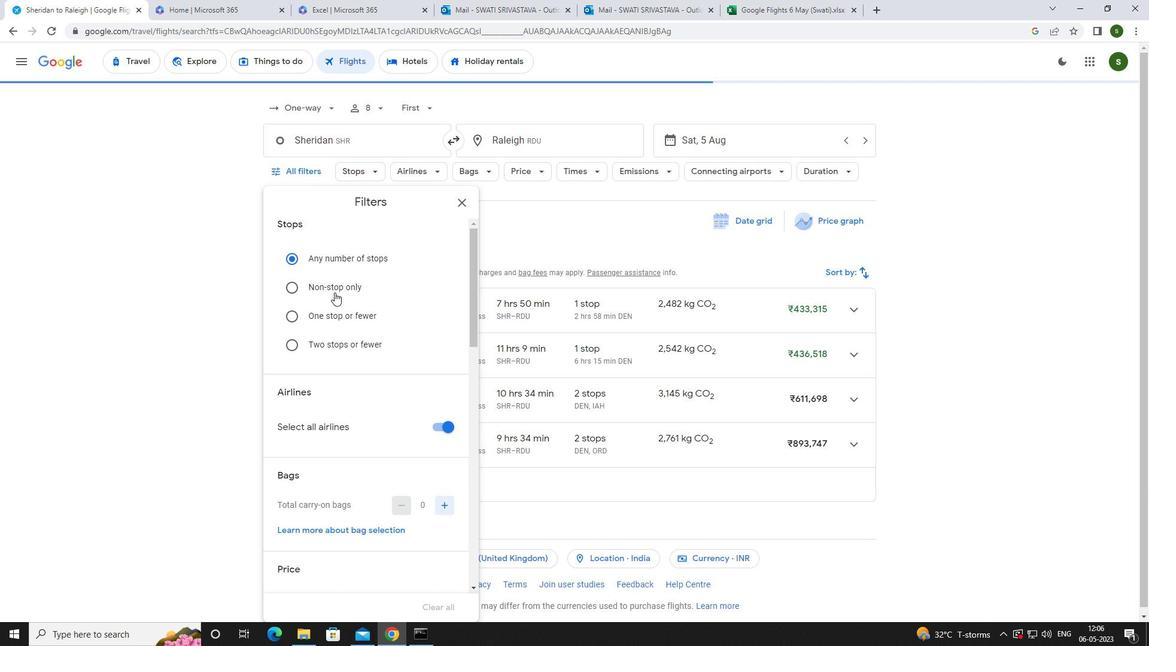 
Action: Mouse scrolled (337, 289) with delta (0, 0)
Screenshot: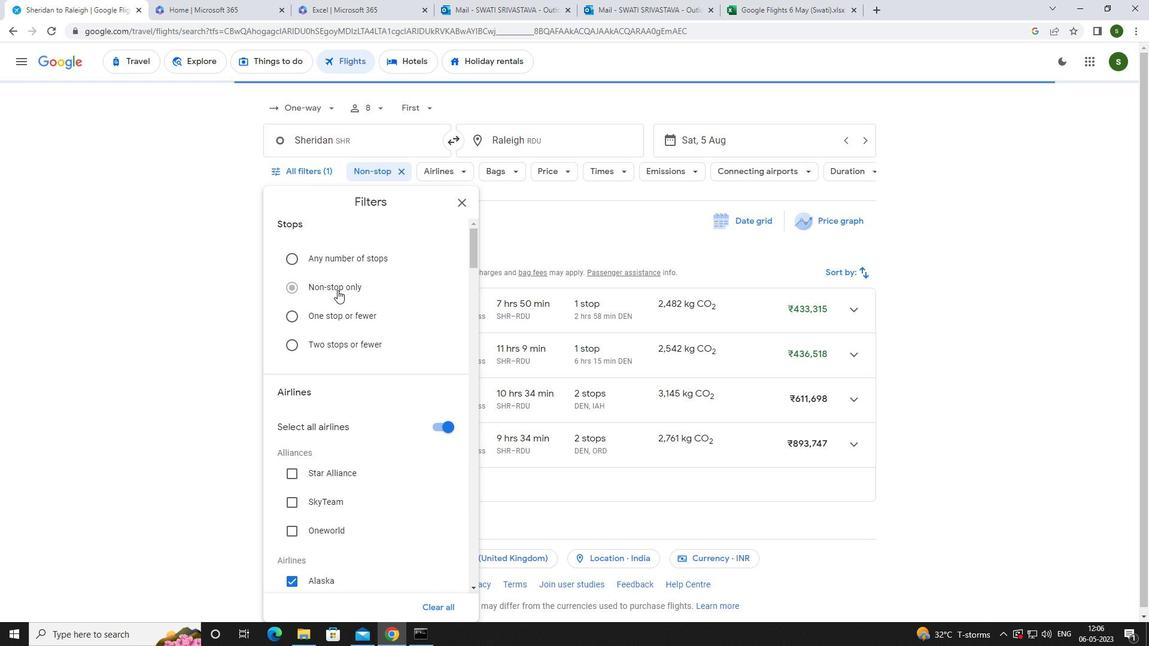 
Action: Mouse scrolled (337, 289) with delta (0, 0)
Screenshot: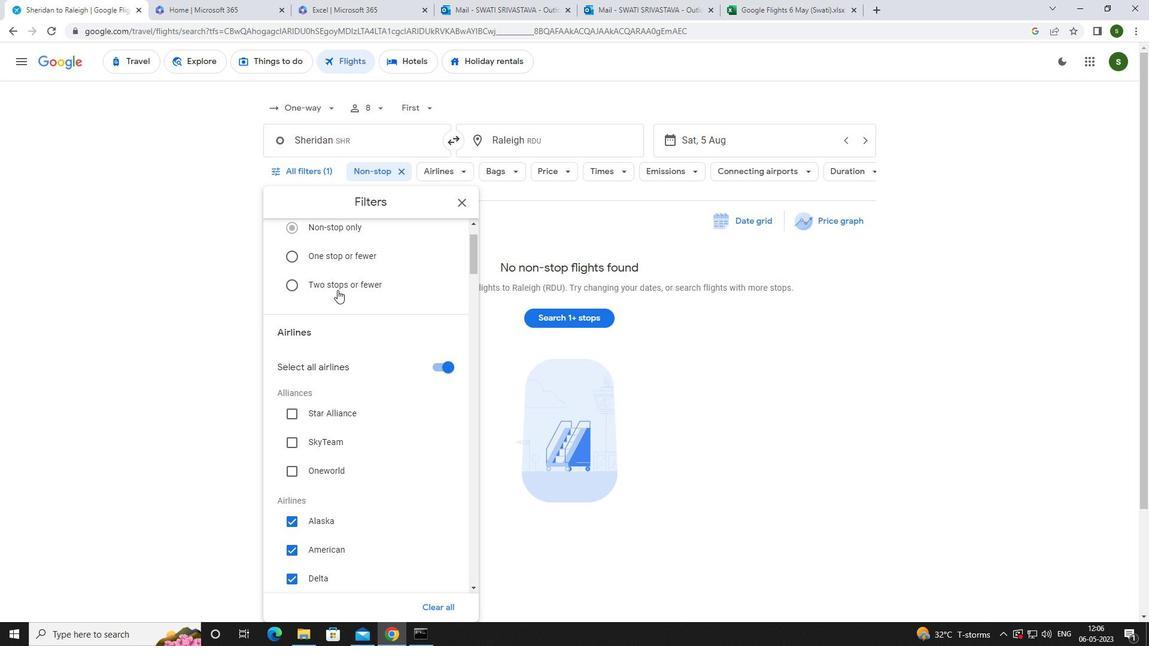 
Action: Mouse scrolled (337, 289) with delta (0, 0)
Screenshot: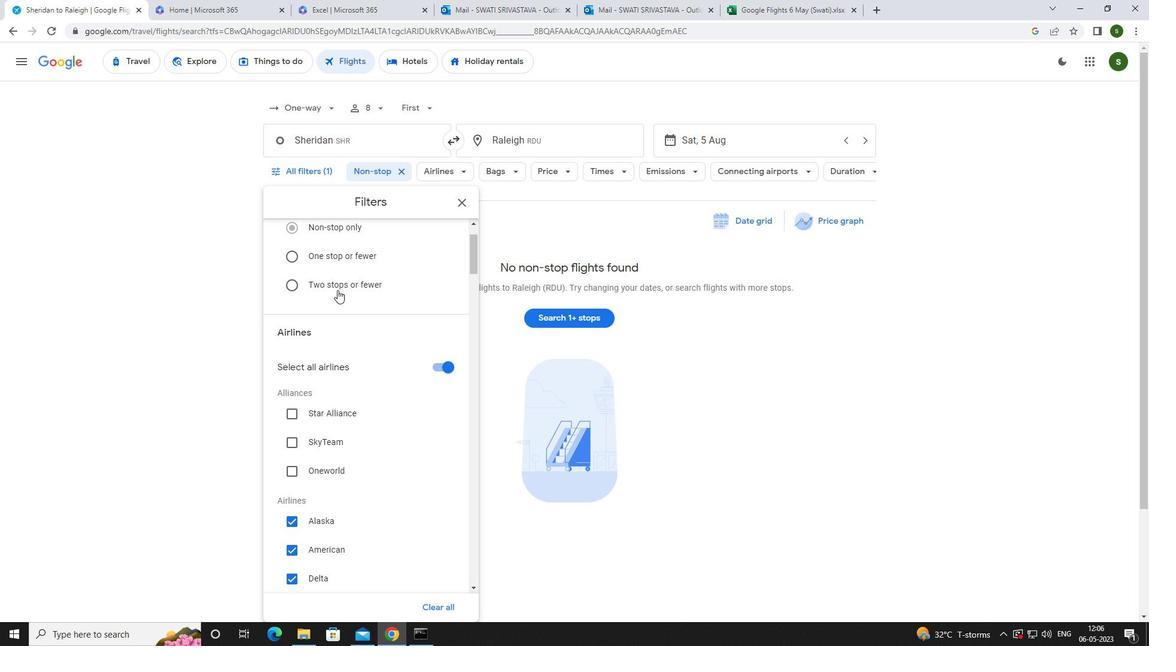 
Action: Mouse scrolled (337, 289) with delta (0, 0)
Screenshot: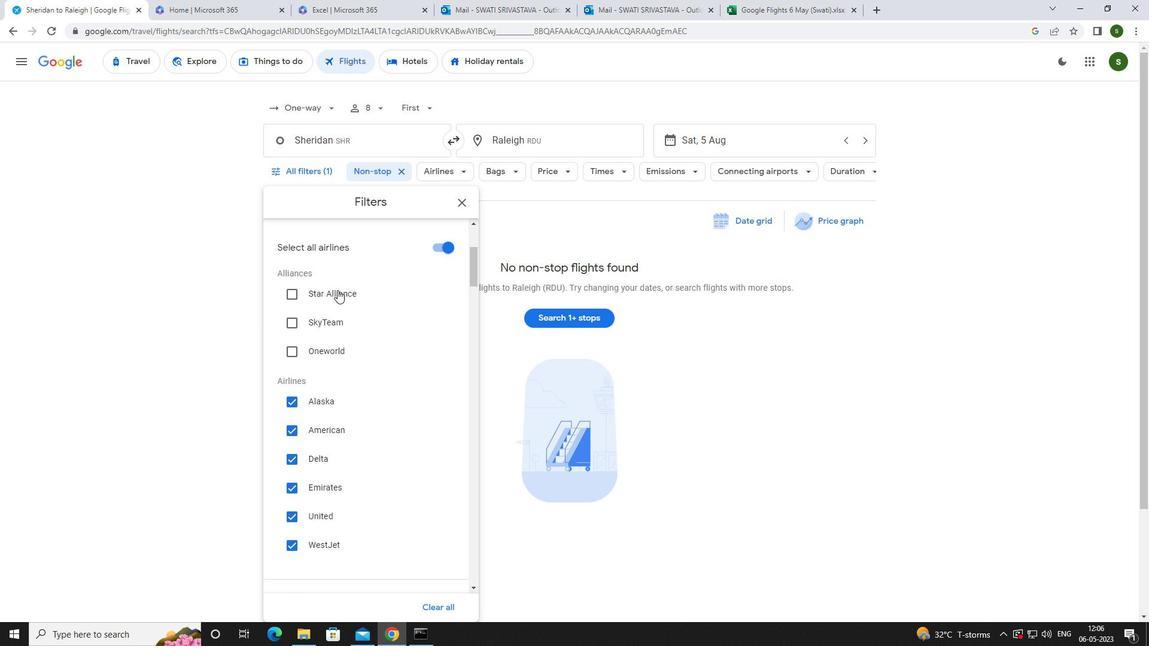 
Action: Mouse scrolled (337, 289) with delta (0, 0)
Screenshot: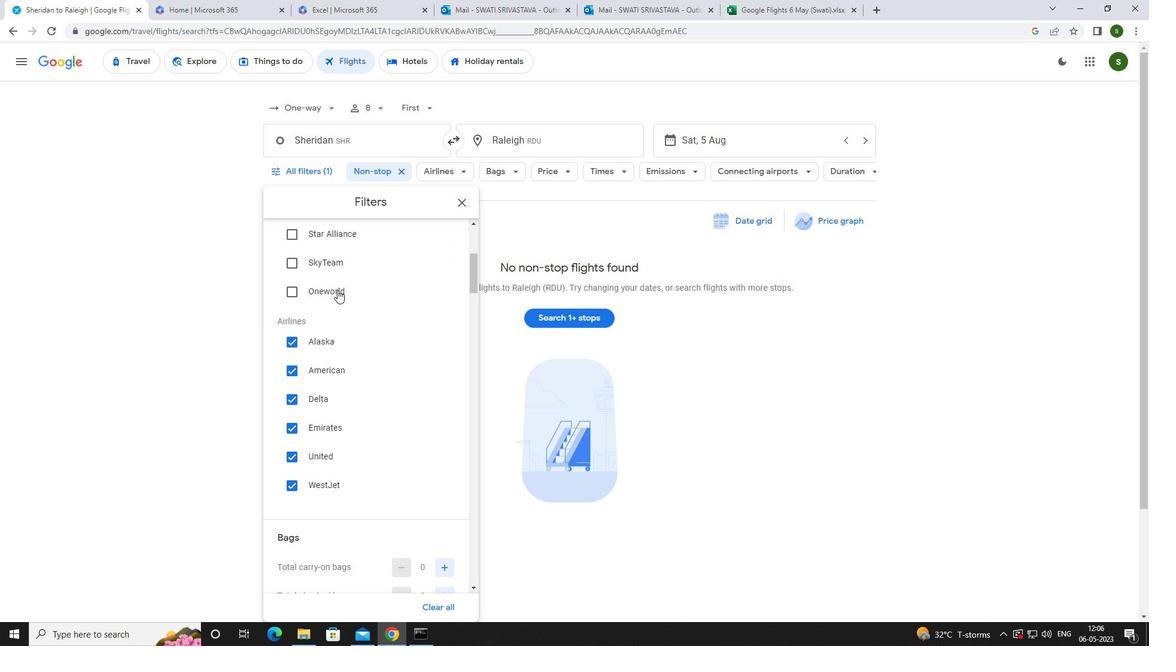 
Action: Mouse scrolled (337, 289) with delta (0, 0)
Screenshot: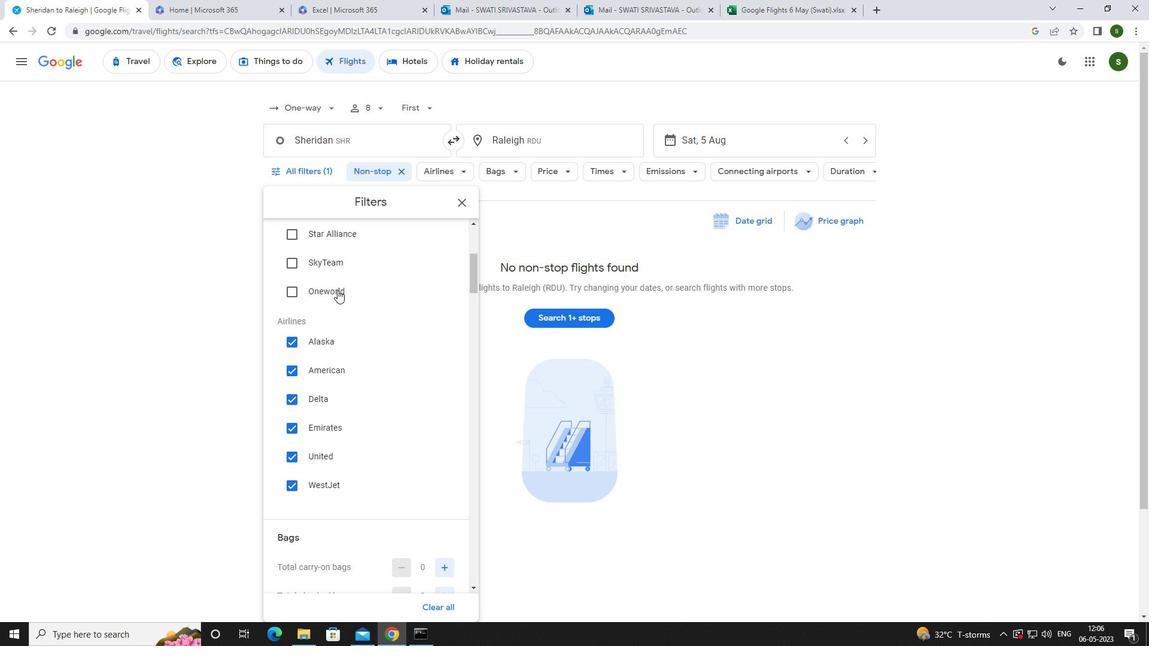 
Action: Mouse scrolled (337, 289) with delta (0, 0)
Screenshot: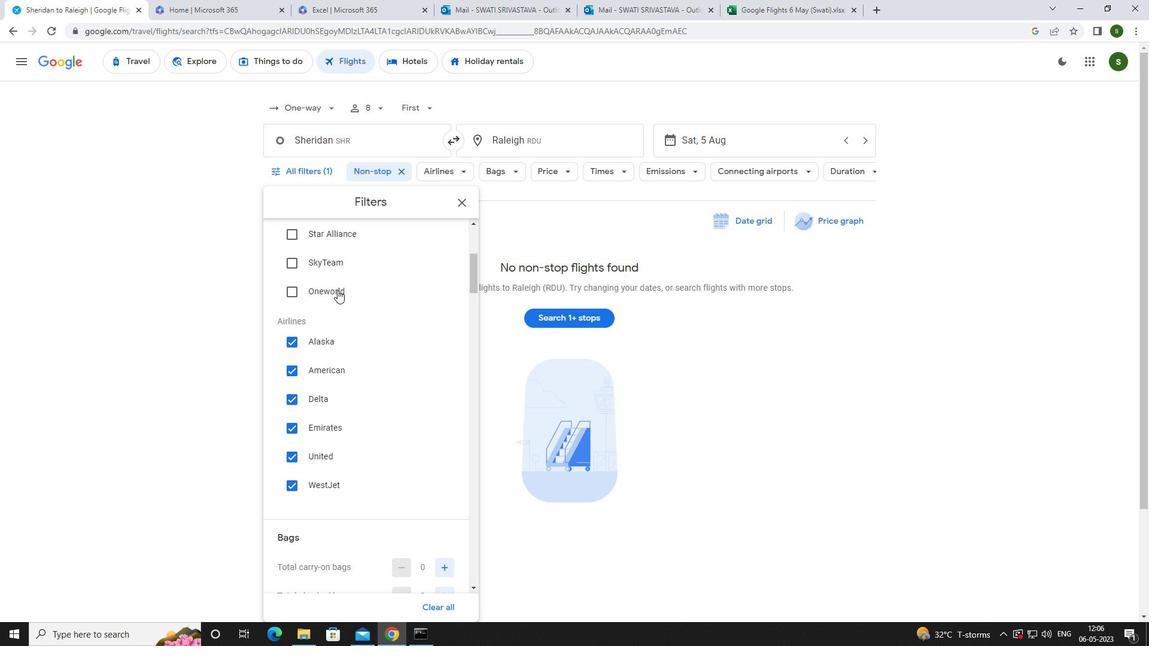 
Action: Mouse moved to (450, 415)
Screenshot: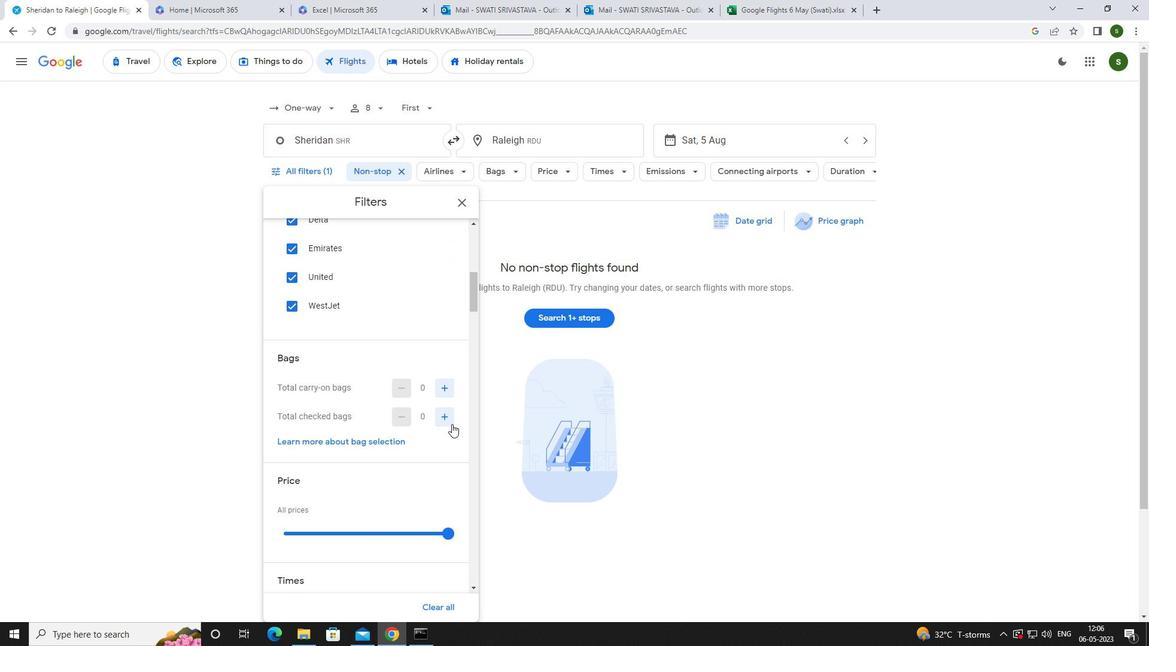 
Action: Mouse pressed left at (450, 415)
Screenshot: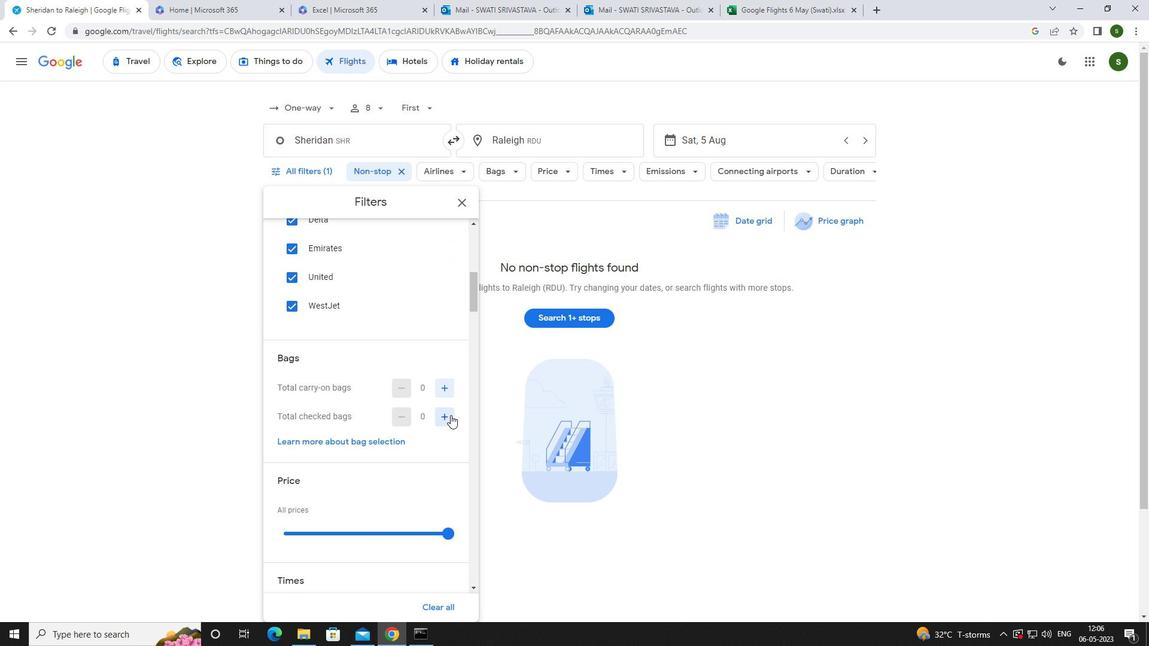 
Action: Mouse scrolled (450, 414) with delta (0, 0)
Screenshot: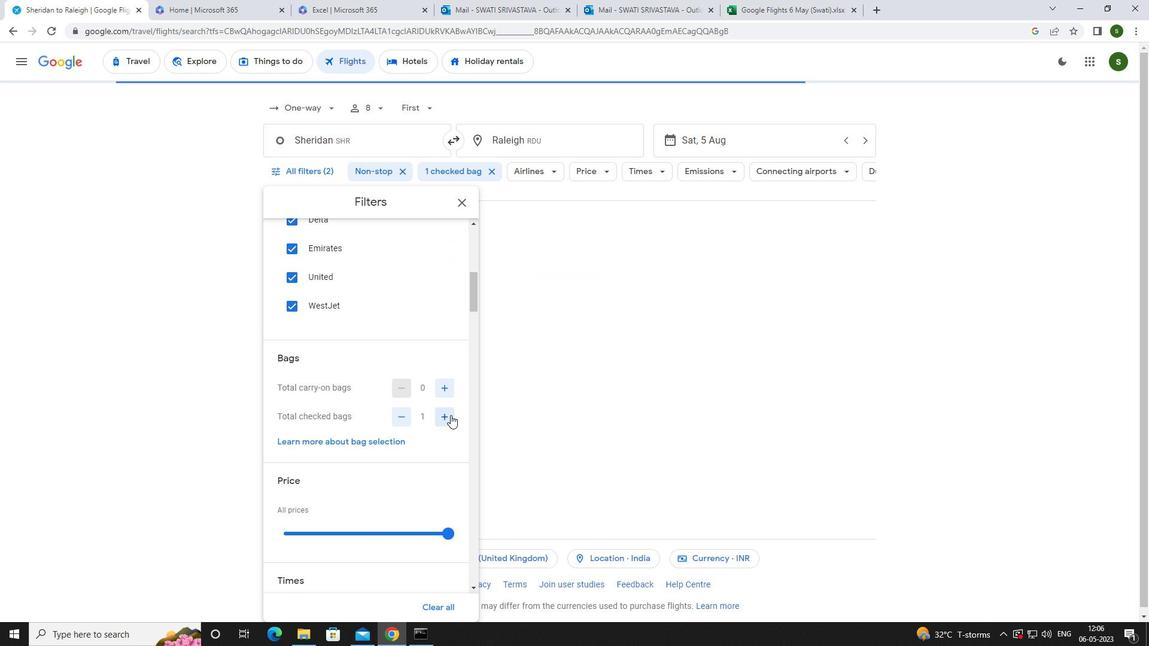 
Action: Mouse scrolled (450, 414) with delta (0, 0)
Screenshot: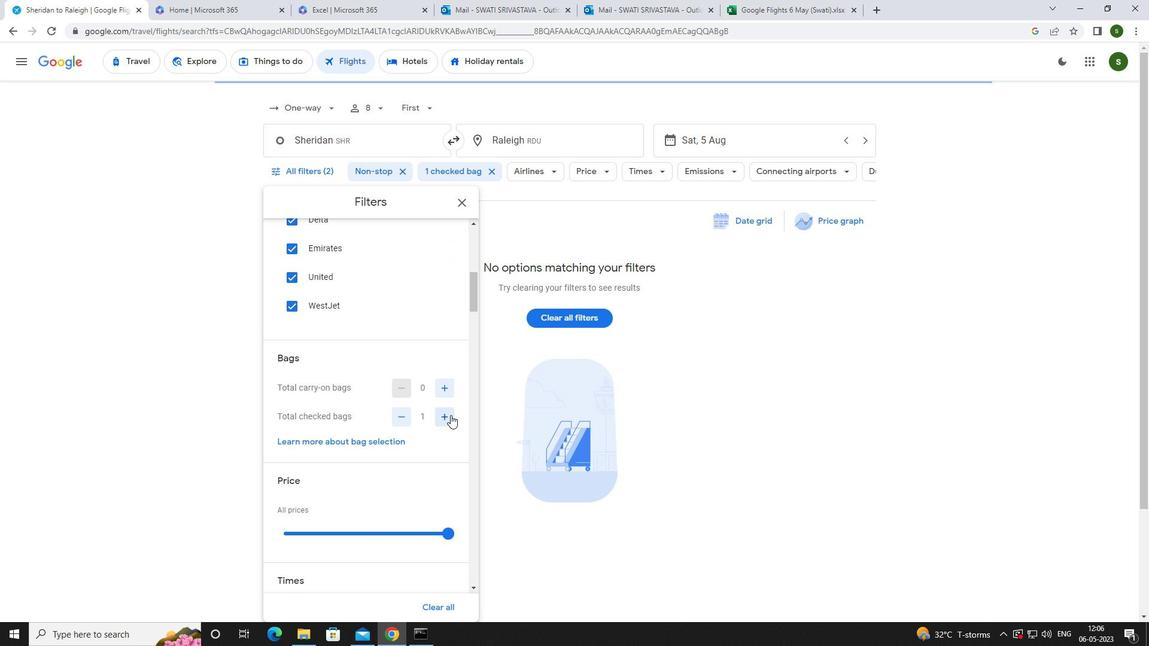 
Action: Mouse scrolled (450, 414) with delta (0, 0)
Screenshot: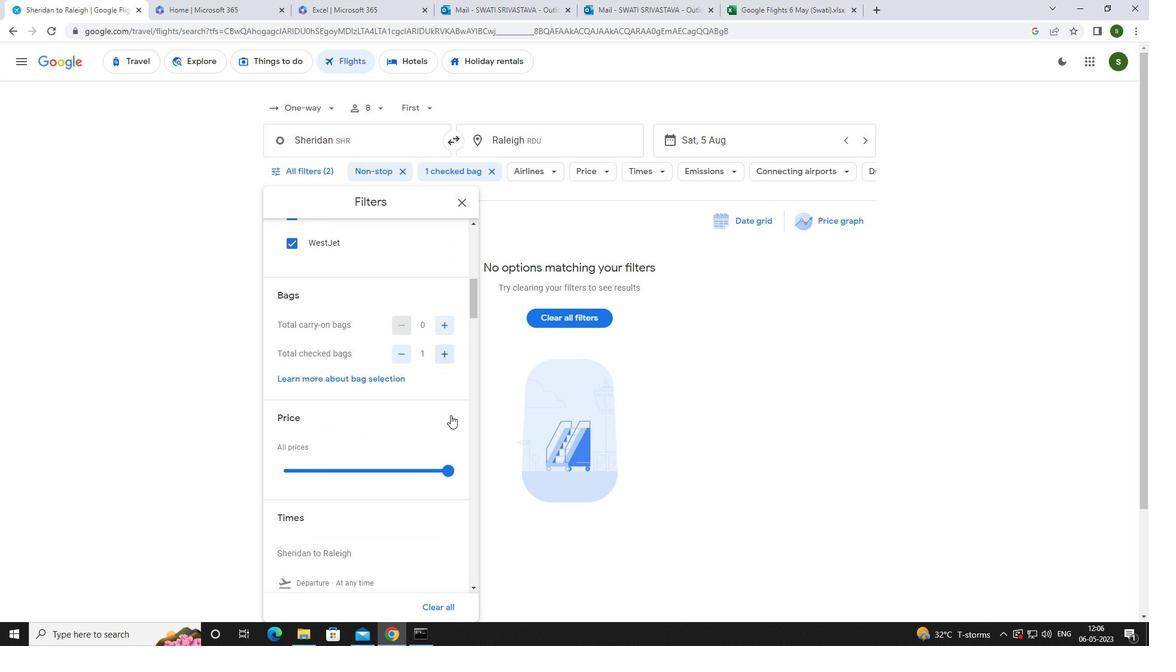 
Action: Mouse moved to (447, 352)
Screenshot: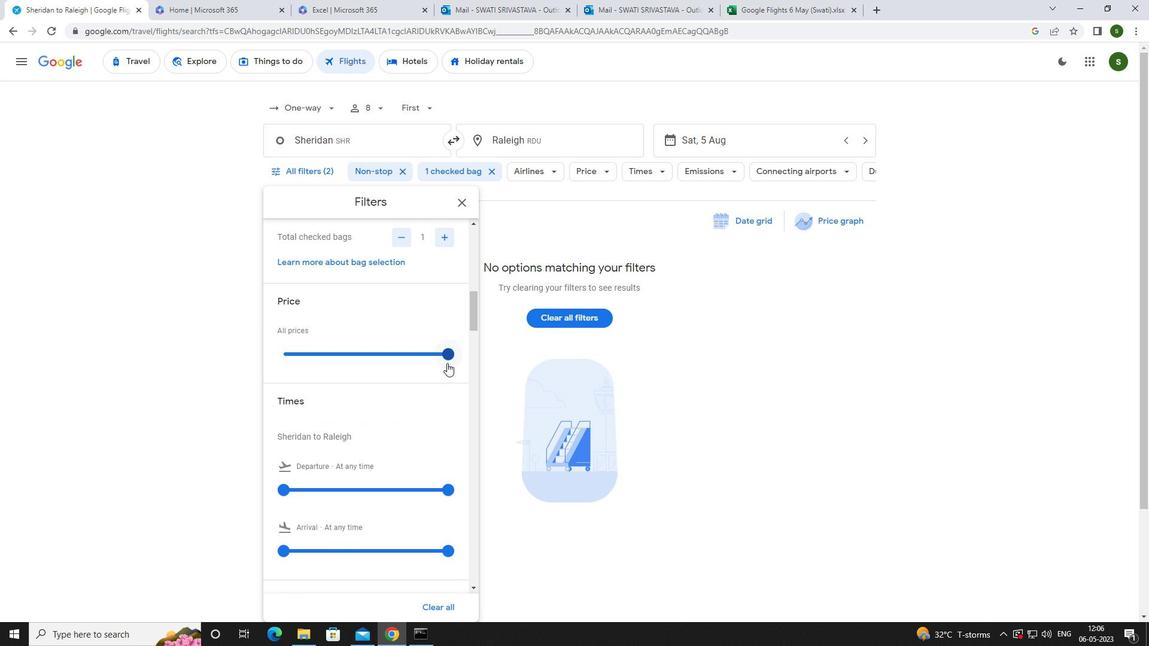 
Action: Mouse pressed left at (447, 352)
Screenshot: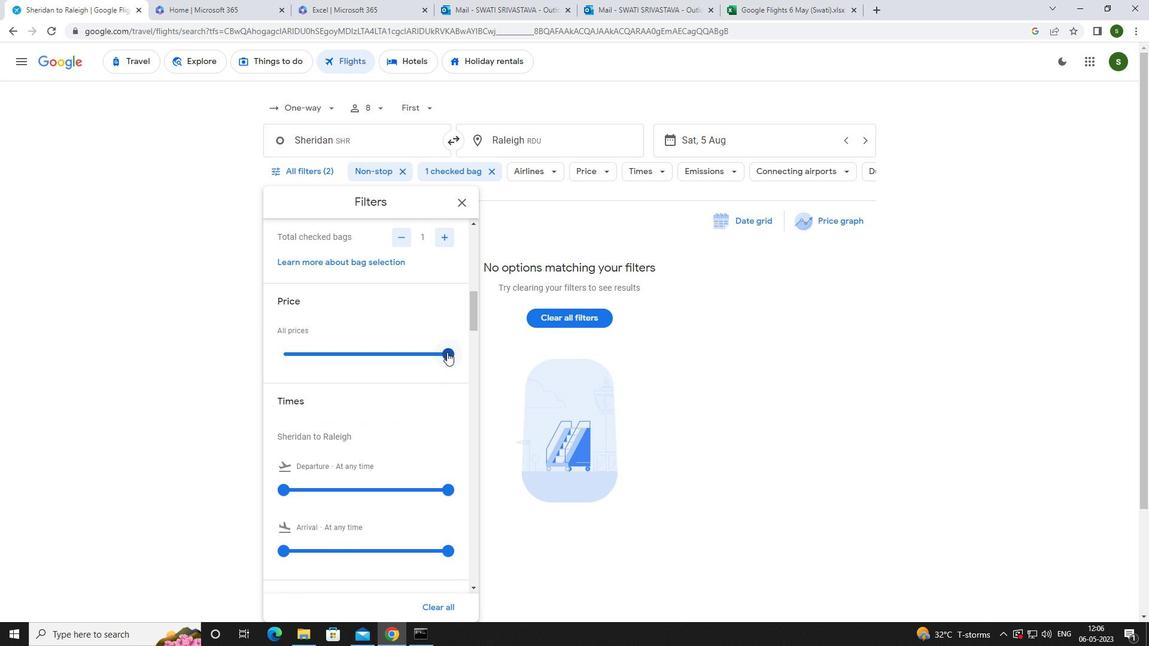 
Action: Mouse moved to (279, 349)
Screenshot: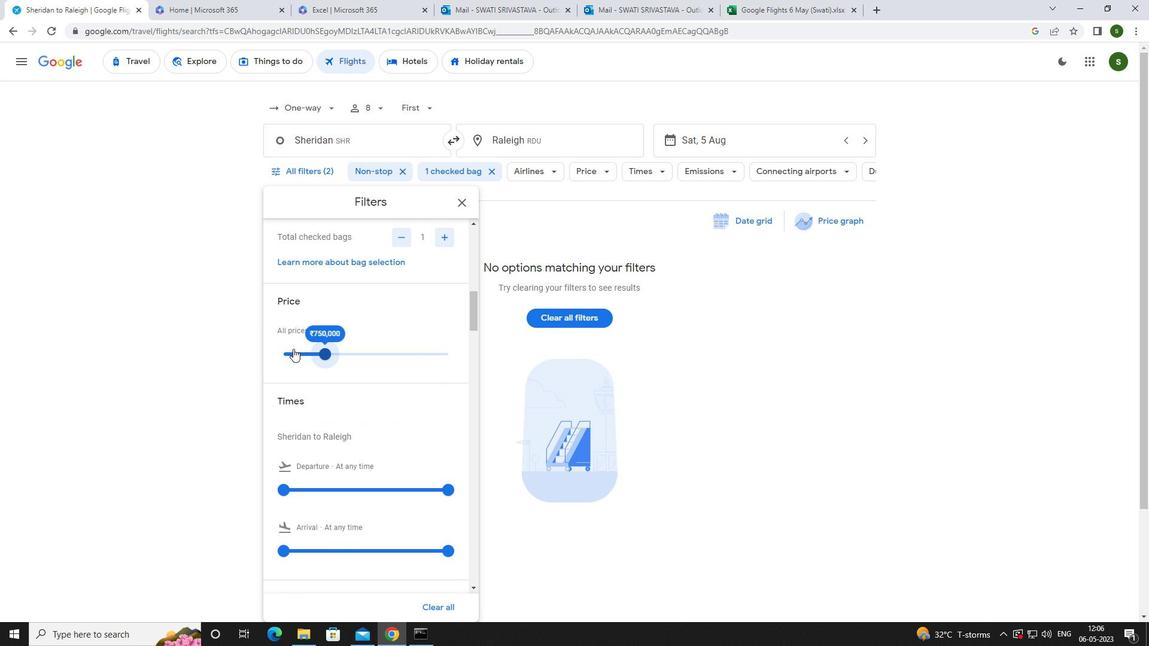 
Action: Mouse scrolled (279, 348) with delta (0, 0)
Screenshot: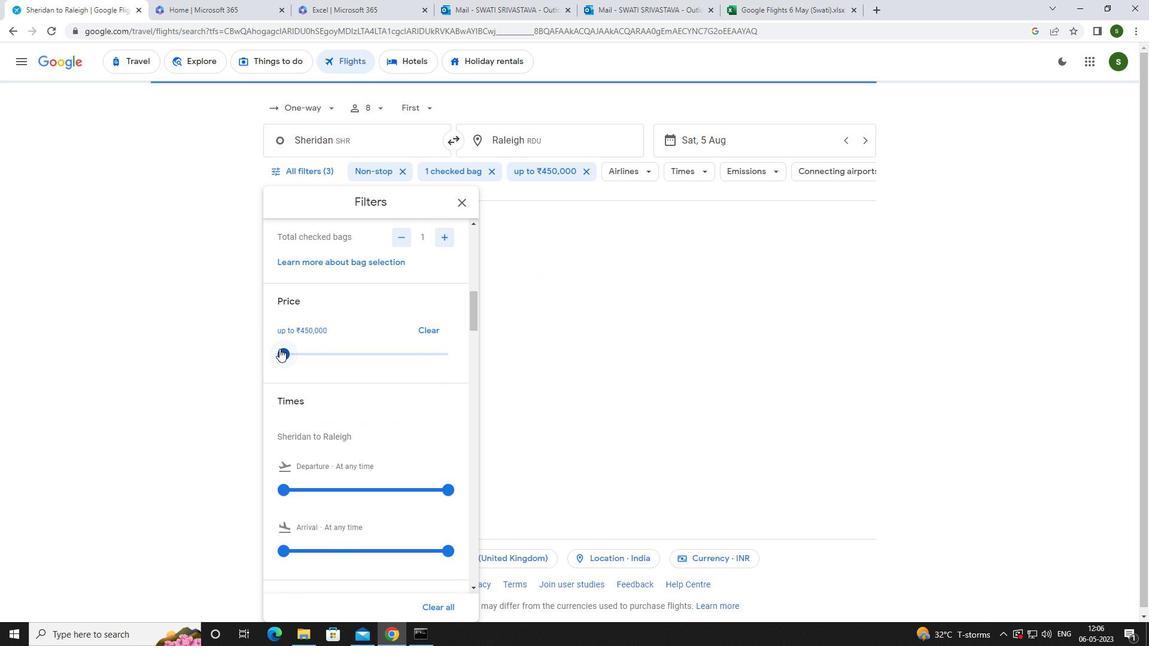 
Action: Mouse scrolled (279, 348) with delta (0, 0)
Screenshot: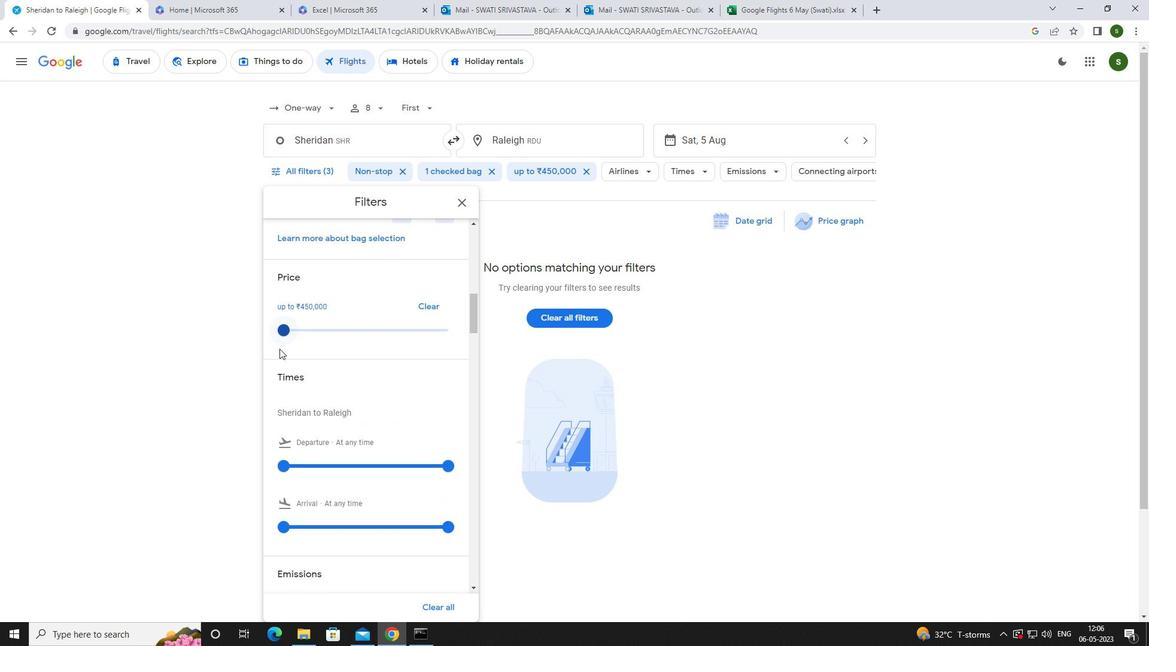 
Action: Mouse moved to (283, 368)
Screenshot: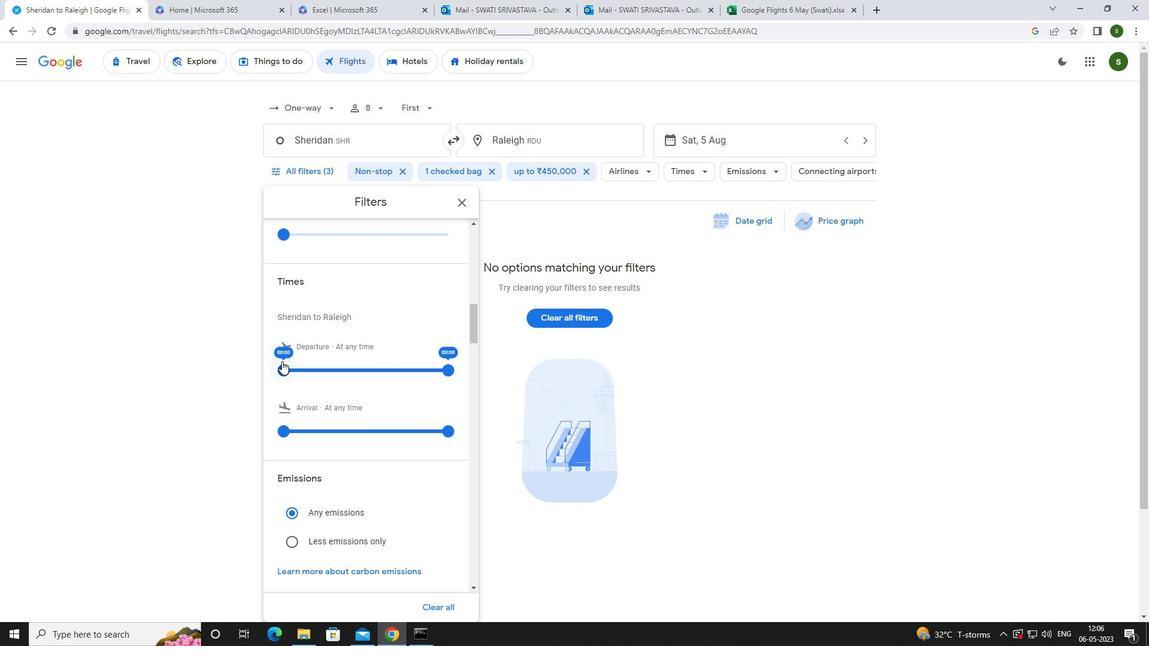 
Action: Mouse pressed left at (283, 368)
Screenshot: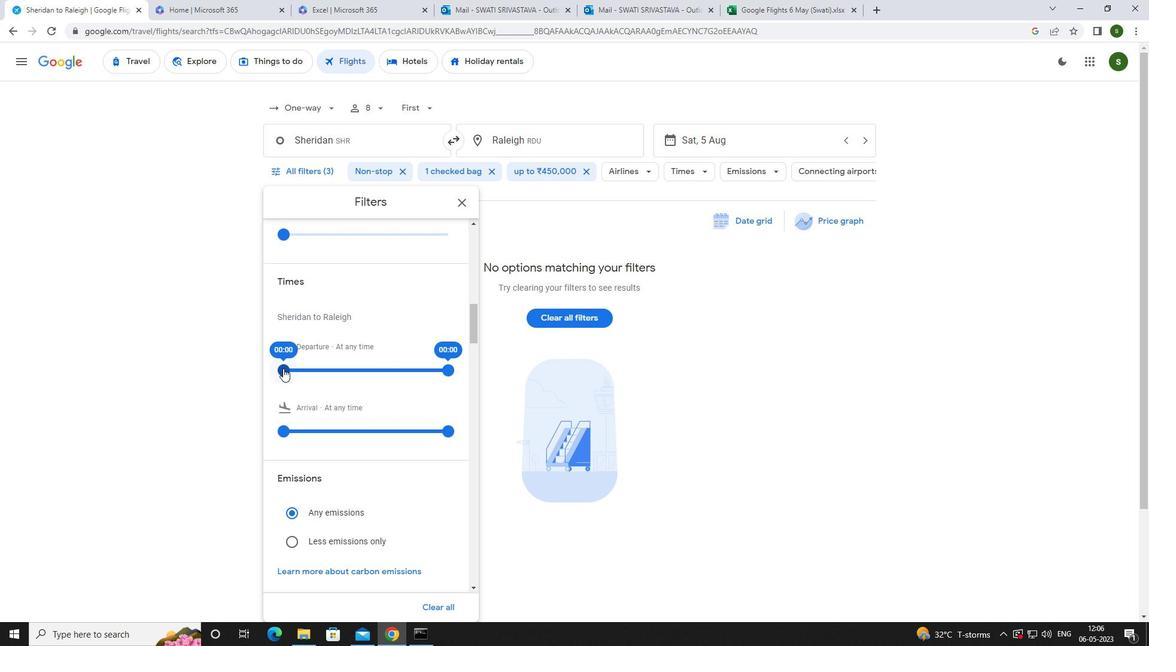 
Action: Mouse moved to (192, 372)
Screenshot: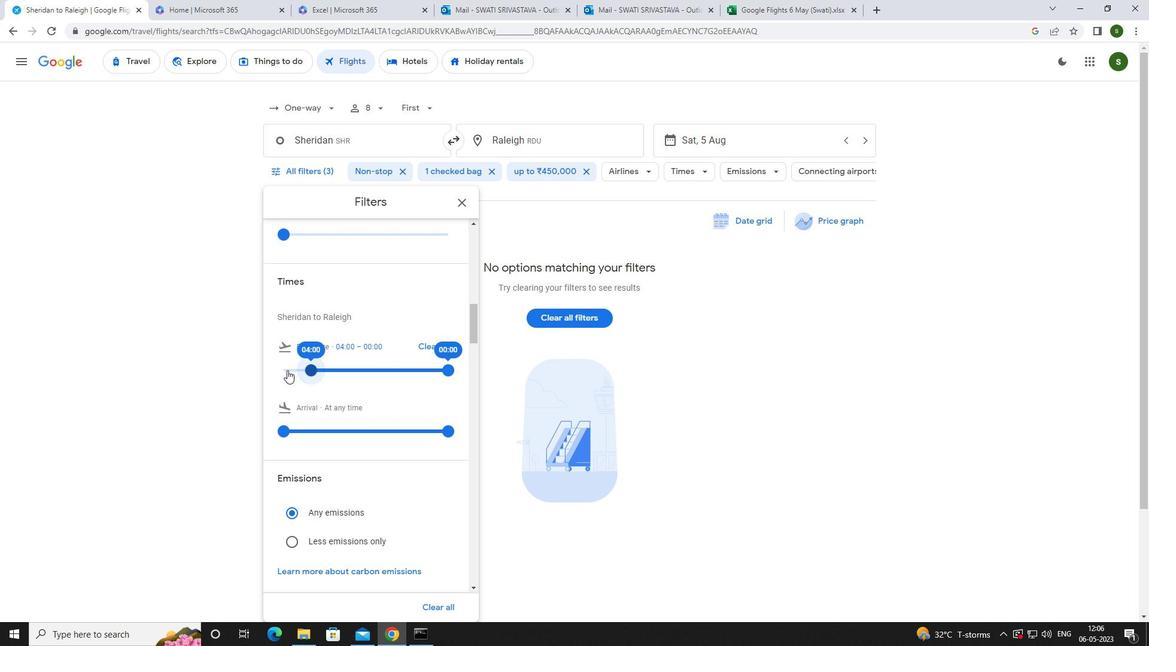 
Action: Mouse pressed left at (192, 372)
Screenshot: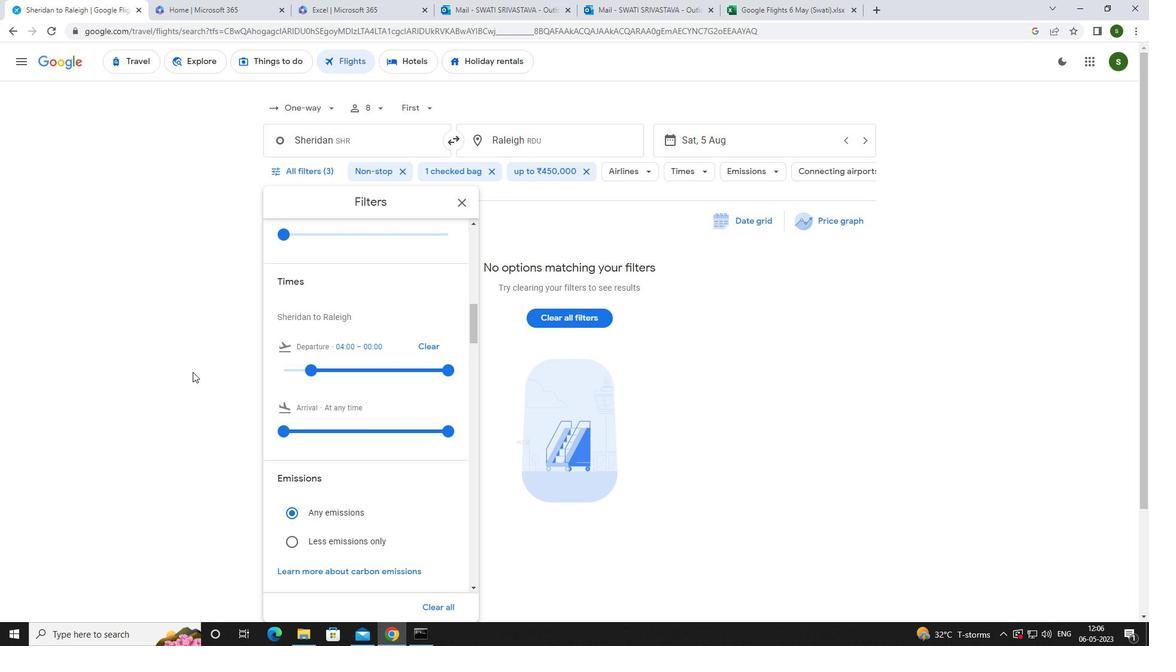 
